 Task: Add Sprouts Organic Chopped Dill Weed to the cart.
Action: Mouse moved to (32, 340)
Screenshot: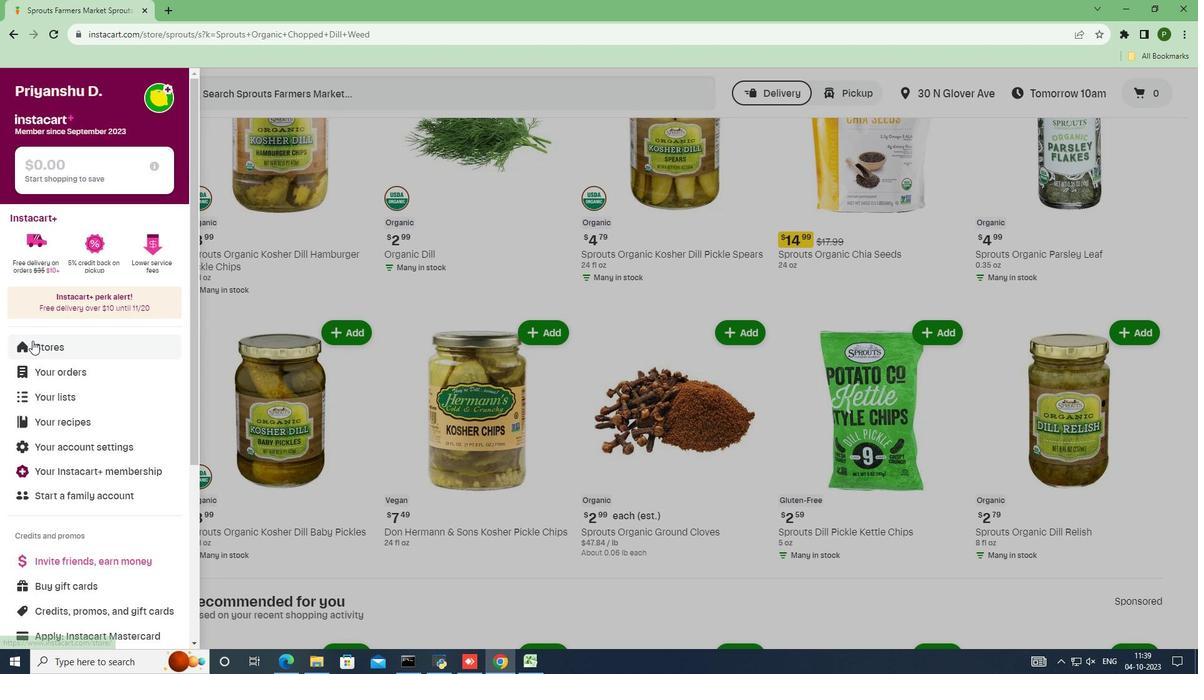 
Action: Mouse pressed left at (32, 340)
Screenshot: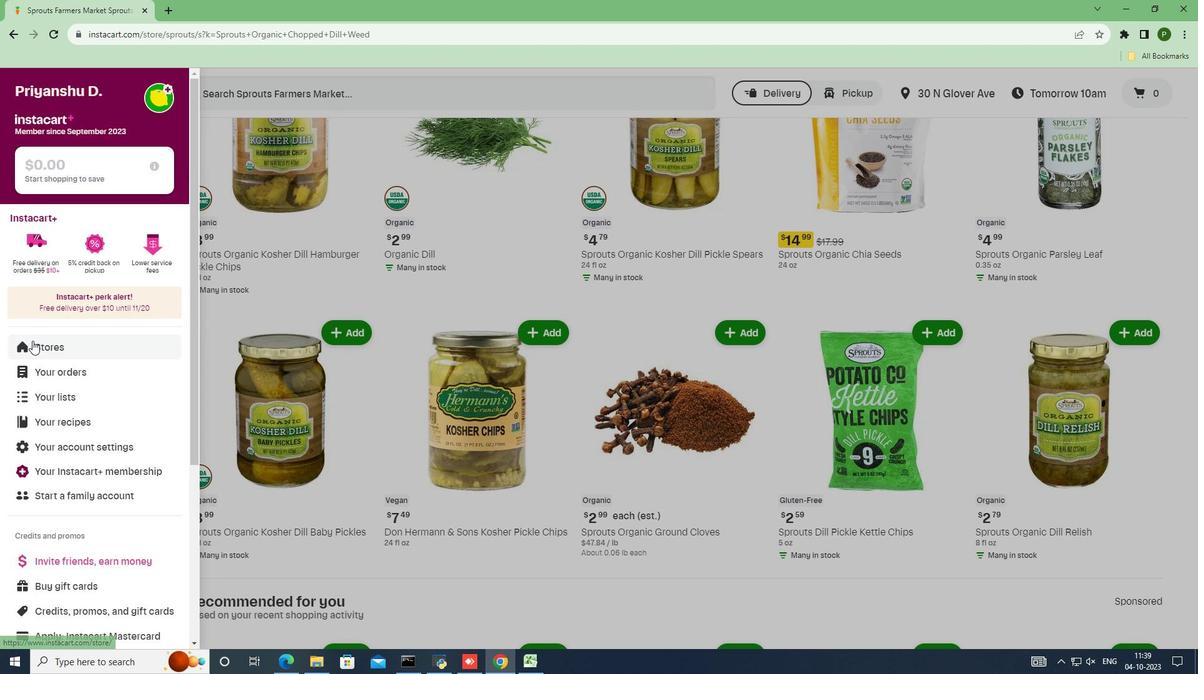 
Action: Mouse moved to (280, 138)
Screenshot: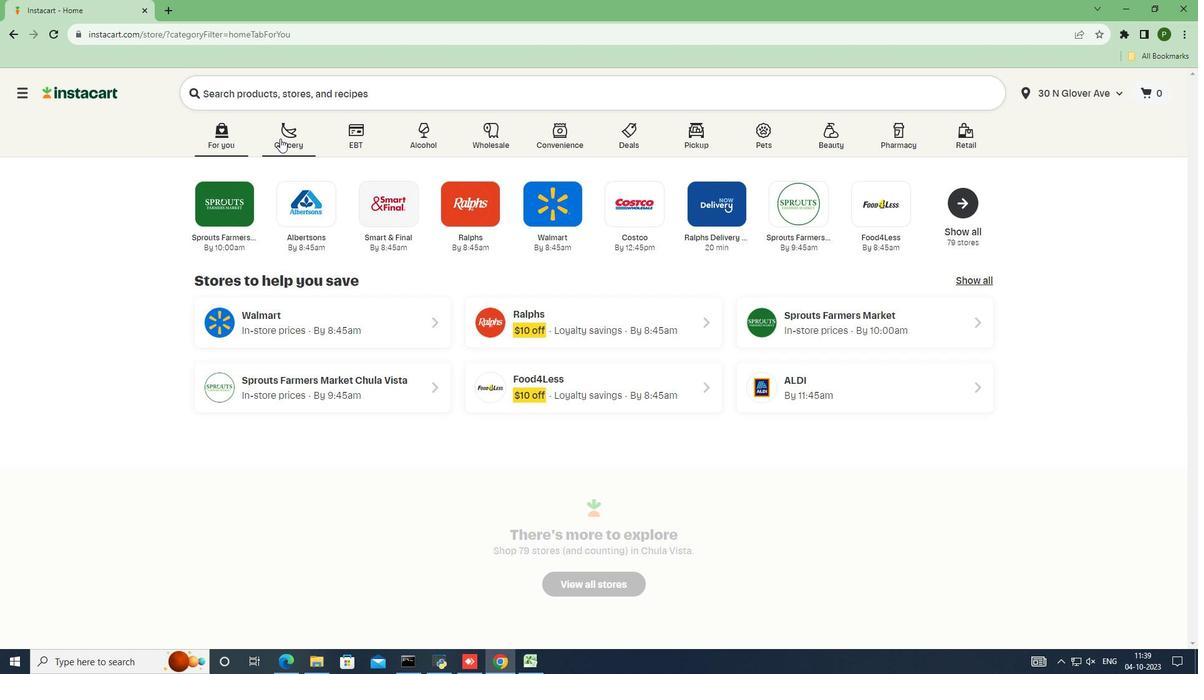 
Action: Mouse pressed left at (280, 138)
Screenshot: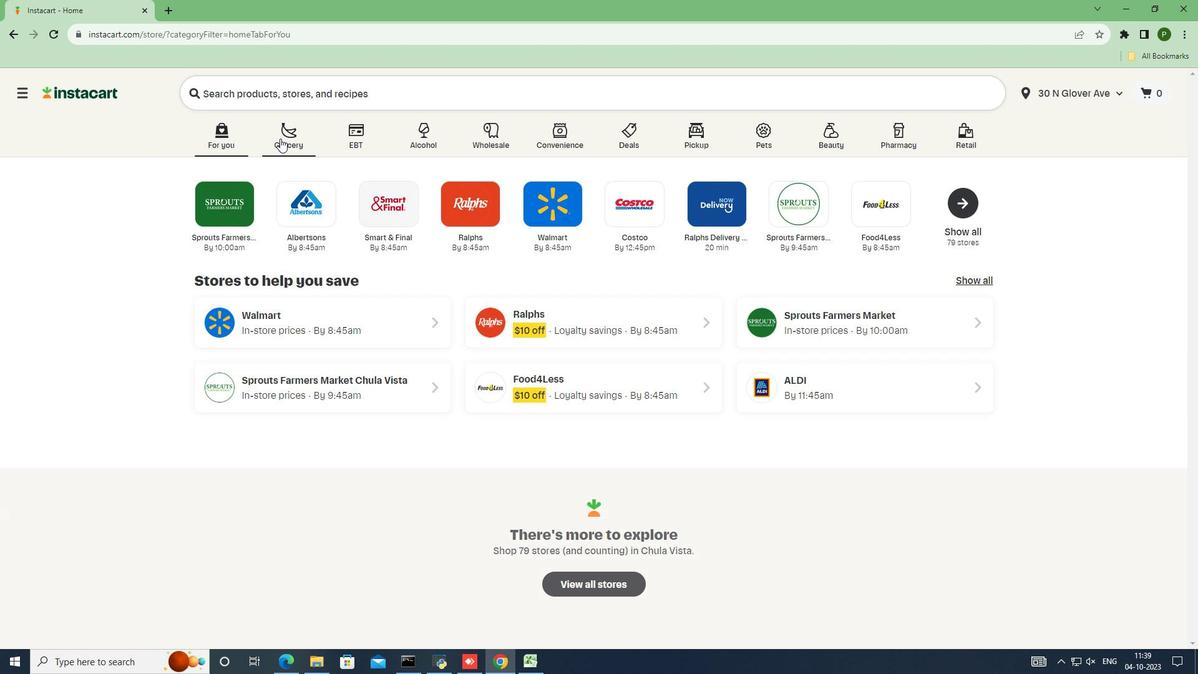 
Action: Mouse moved to (764, 295)
Screenshot: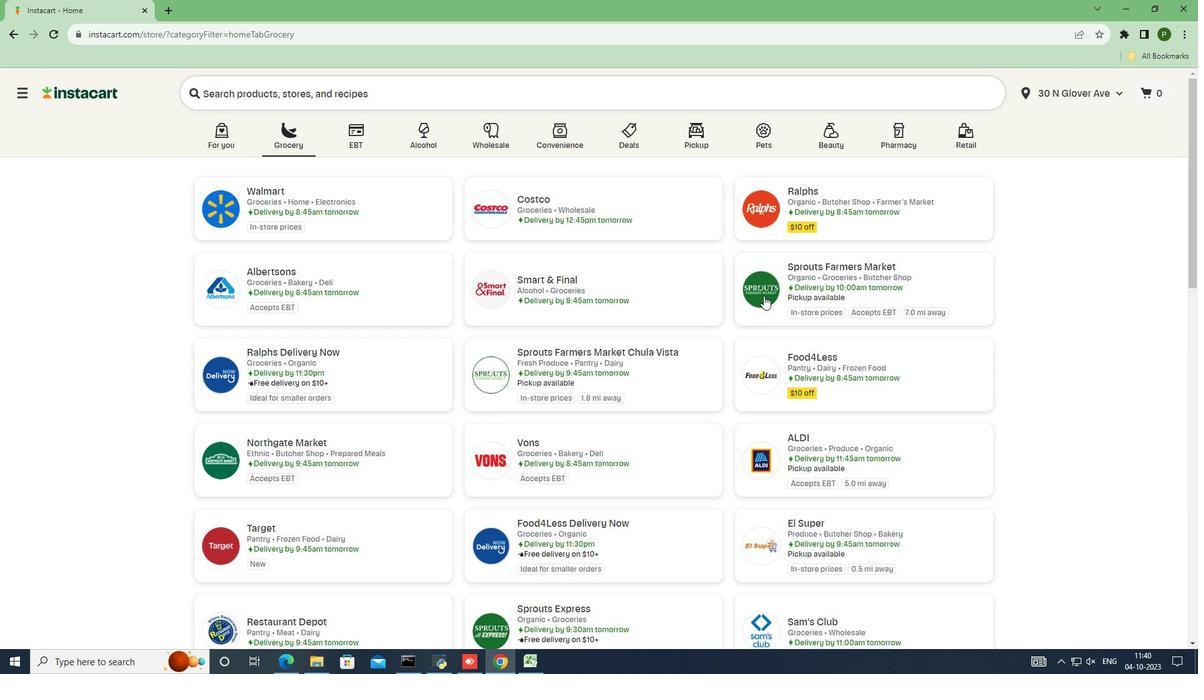 
Action: Mouse pressed left at (764, 295)
Screenshot: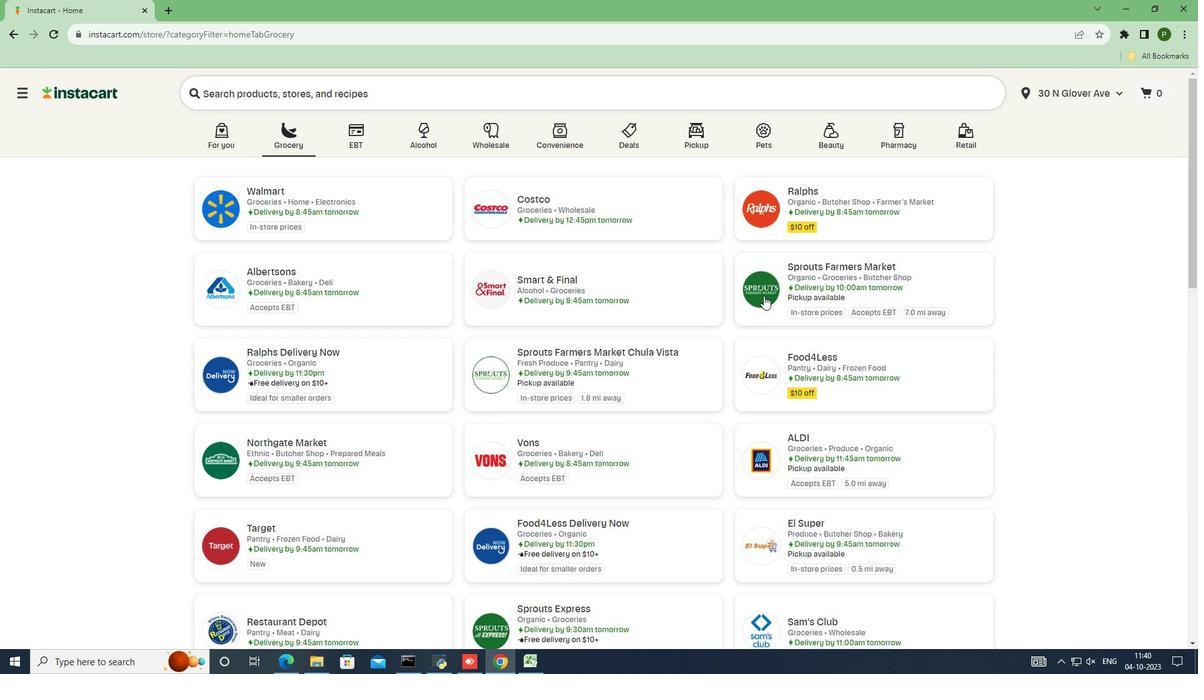 
Action: Mouse moved to (81, 350)
Screenshot: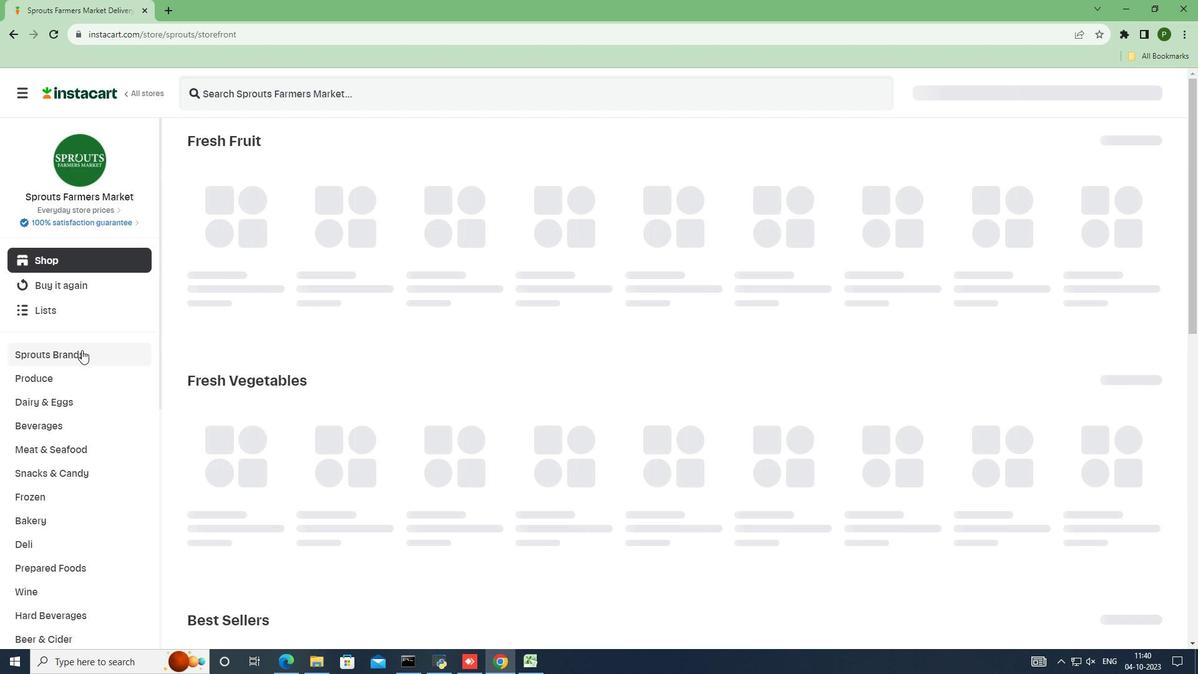 
Action: Mouse pressed left at (81, 350)
Screenshot: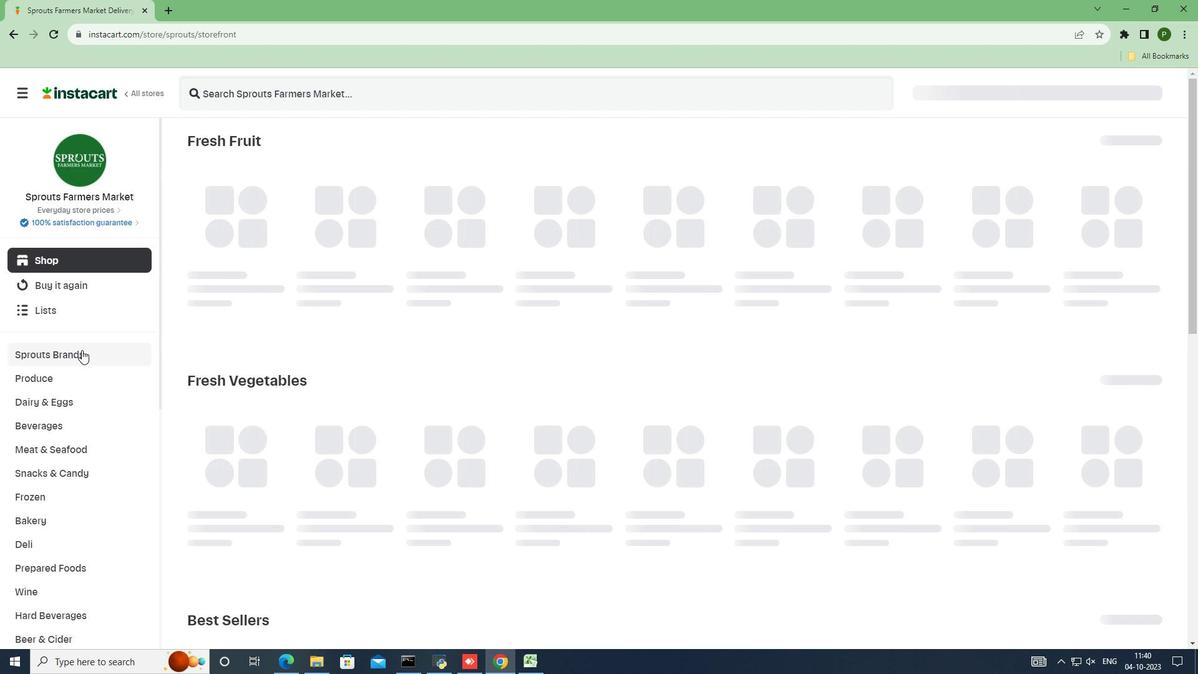
Action: Mouse moved to (54, 451)
Screenshot: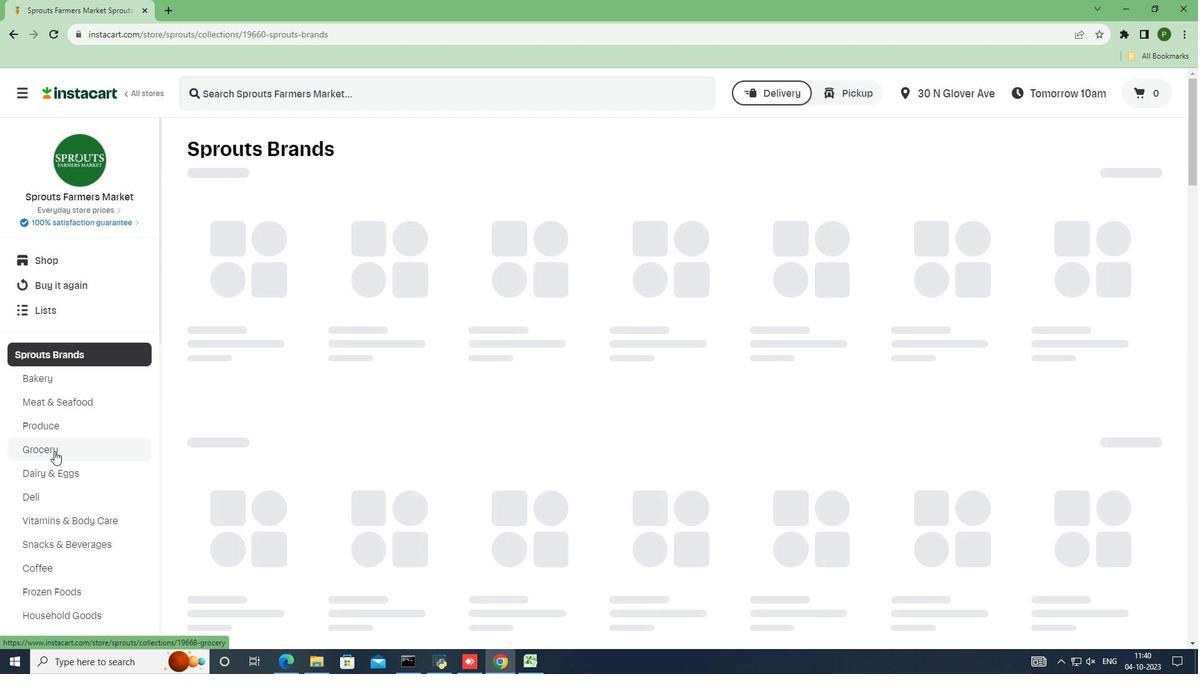 
Action: Mouse pressed left at (54, 451)
Screenshot: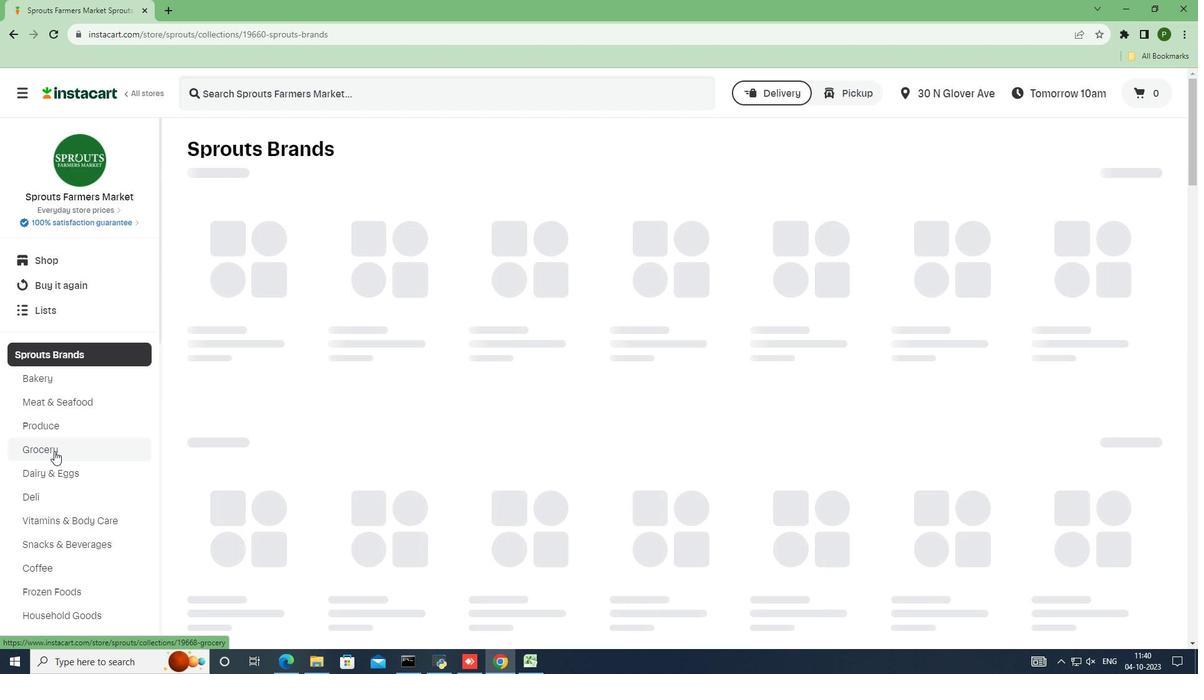 
Action: Mouse moved to (409, 280)
Screenshot: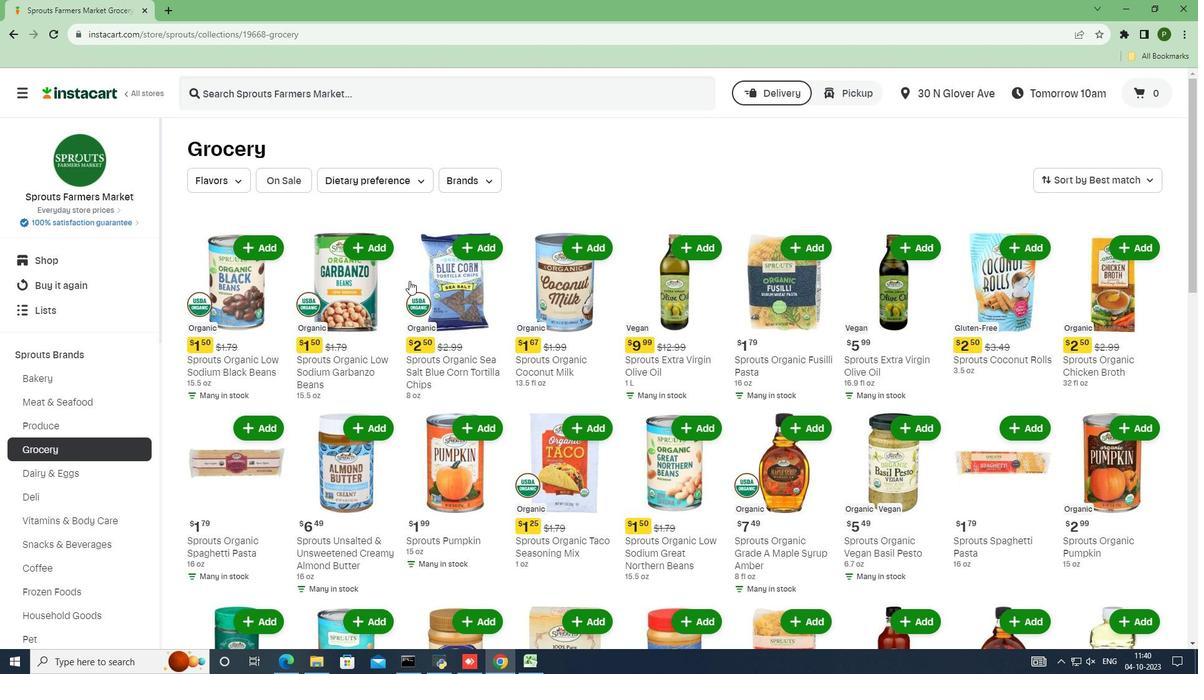 
Action: Mouse scrolled (409, 280) with delta (0, 0)
Screenshot: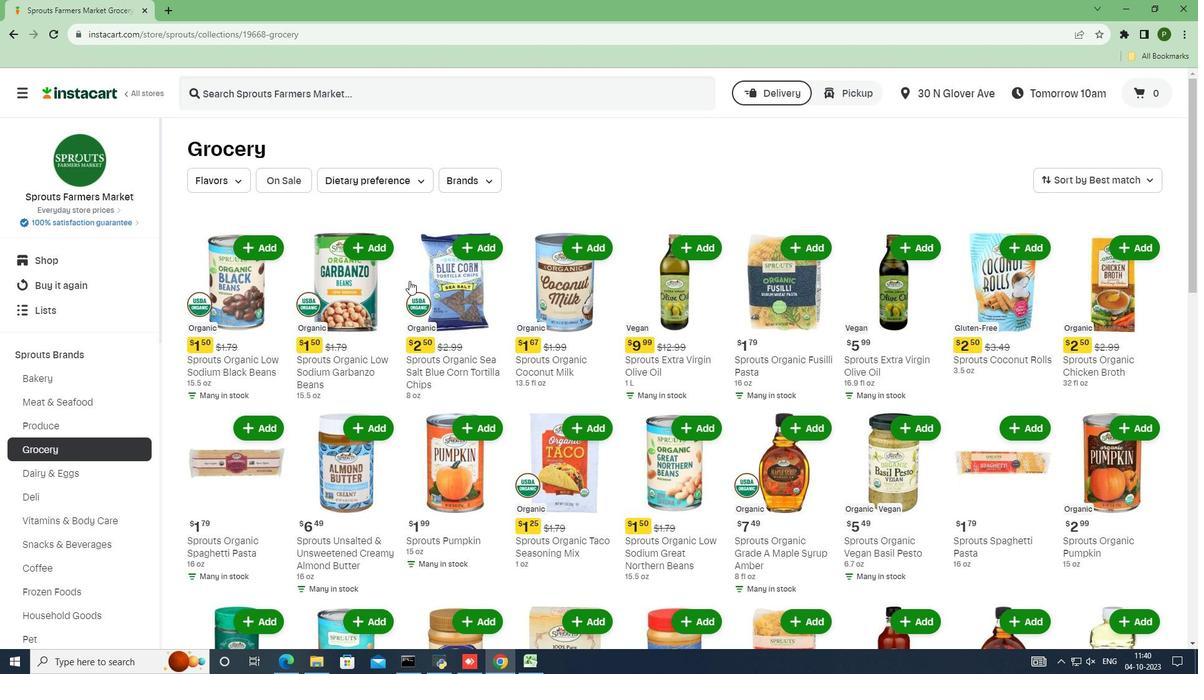 
Action: Mouse moved to (409, 281)
Screenshot: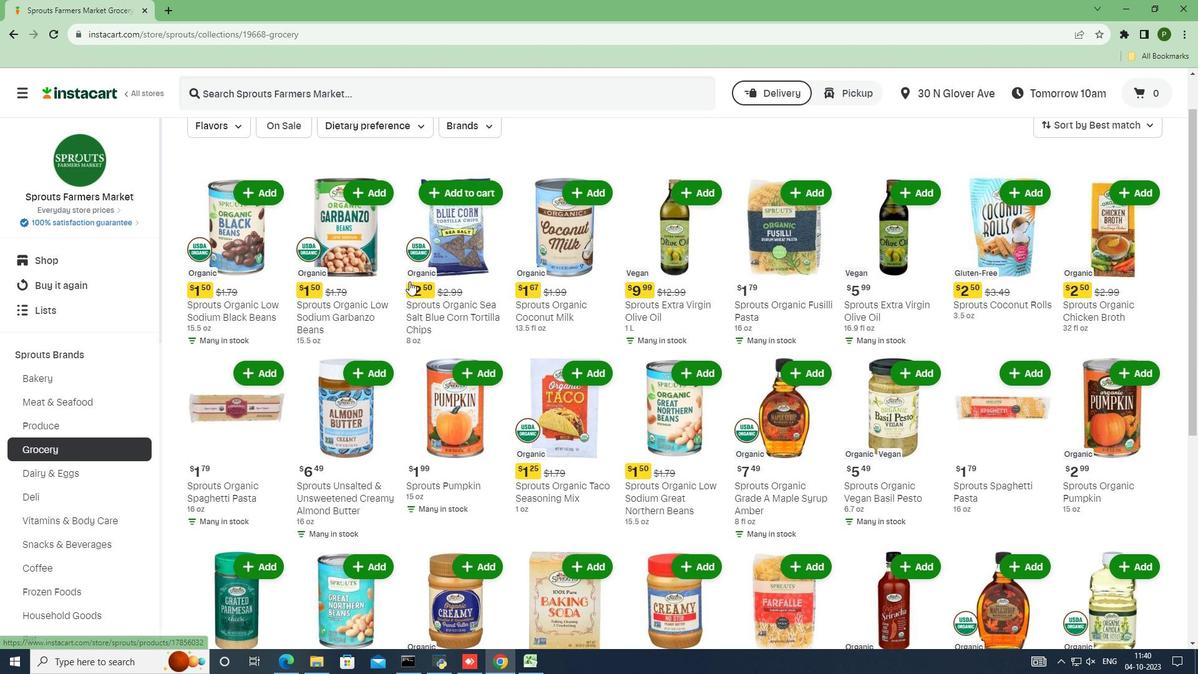 
Action: Mouse scrolled (409, 280) with delta (0, 0)
Screenshot: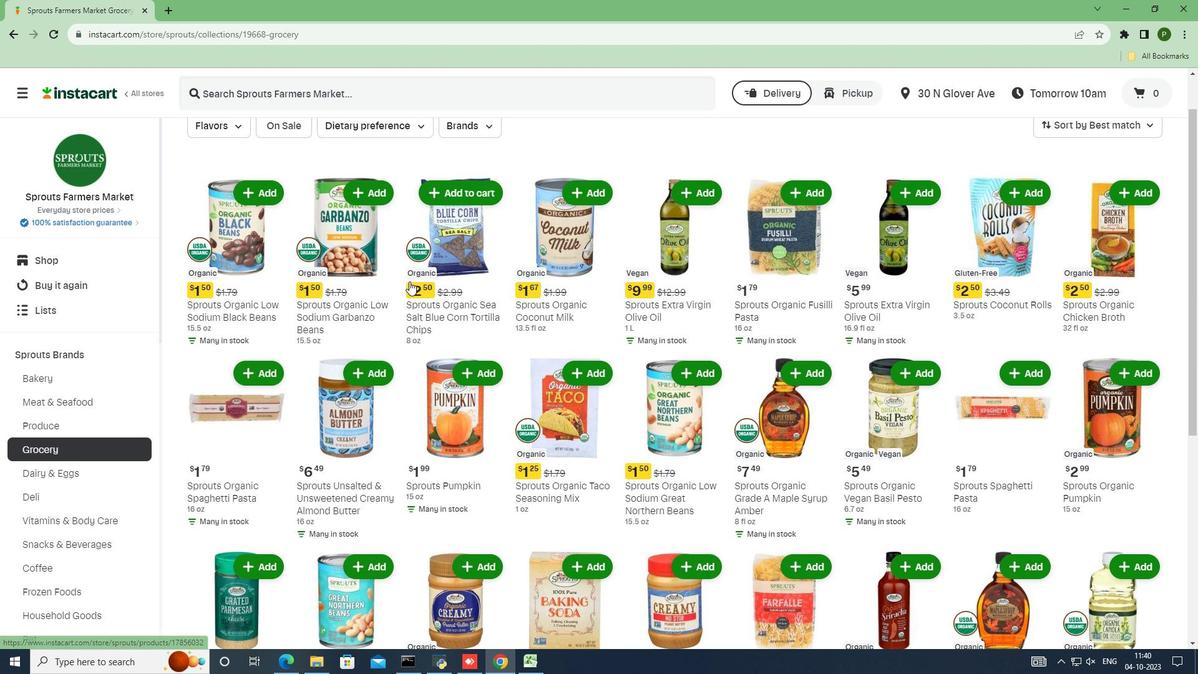 
Action: Mouse moved to (408, 281)
Screenshot: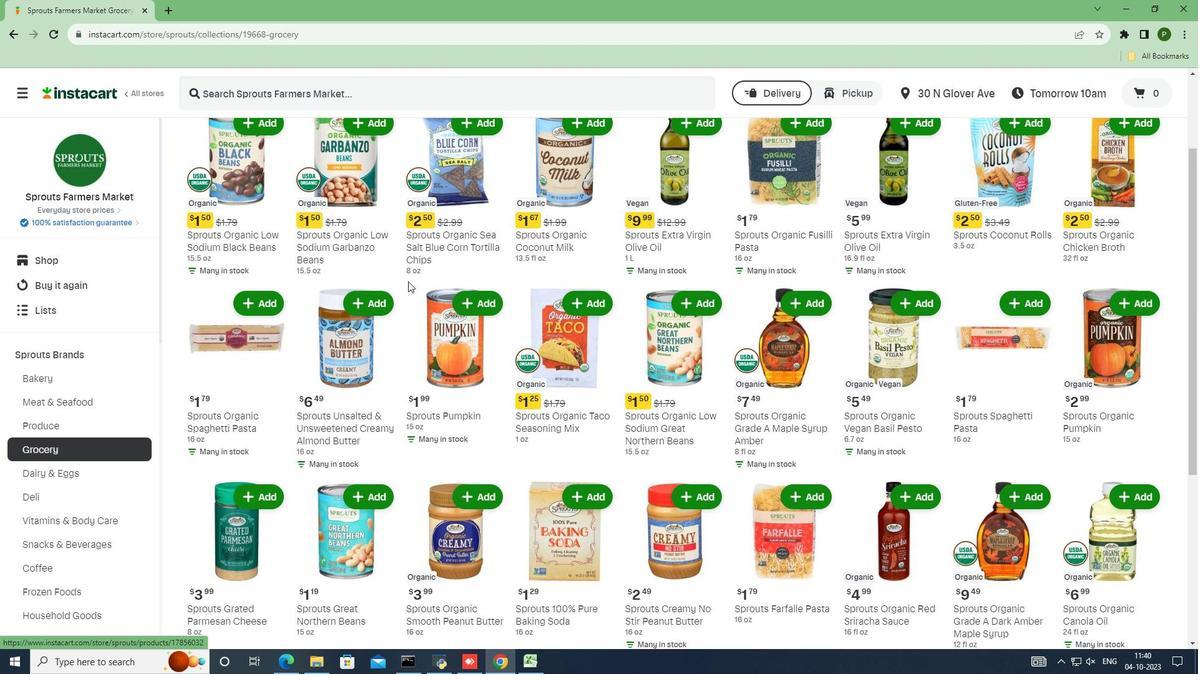
Action: Mouse scrolled (408, 280) with delta (0, 0)
Screenshot: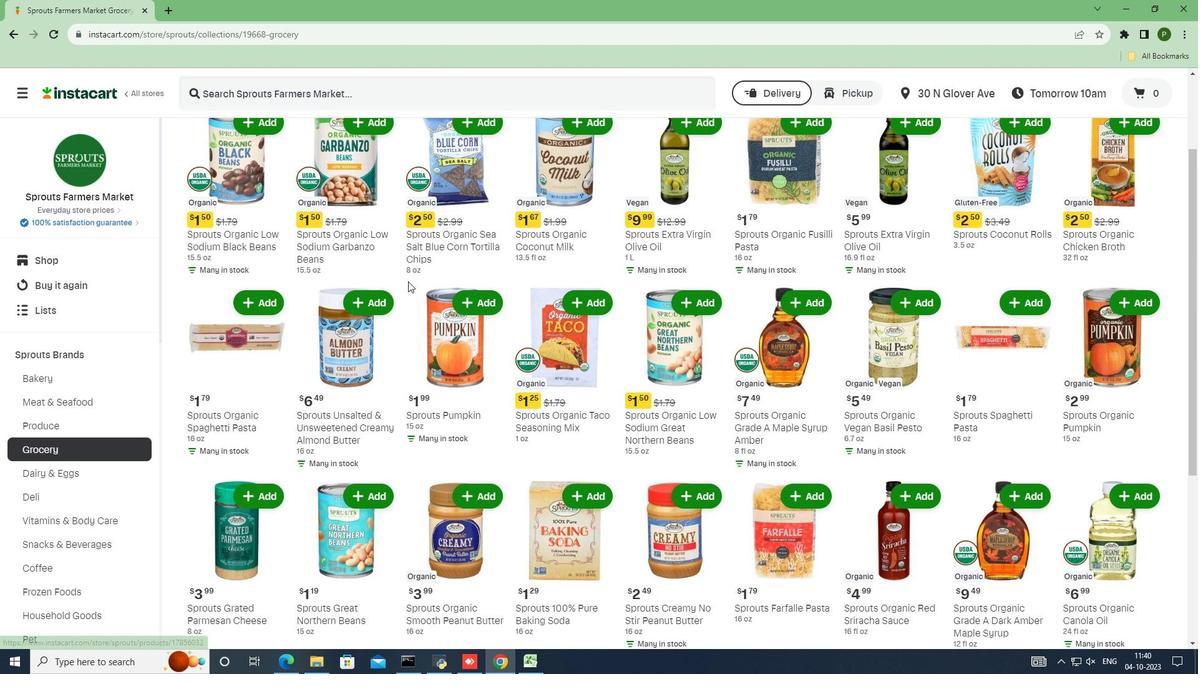 
Action: Mouse scrolled (408, 280) with delta (0, 0)
Screenshot: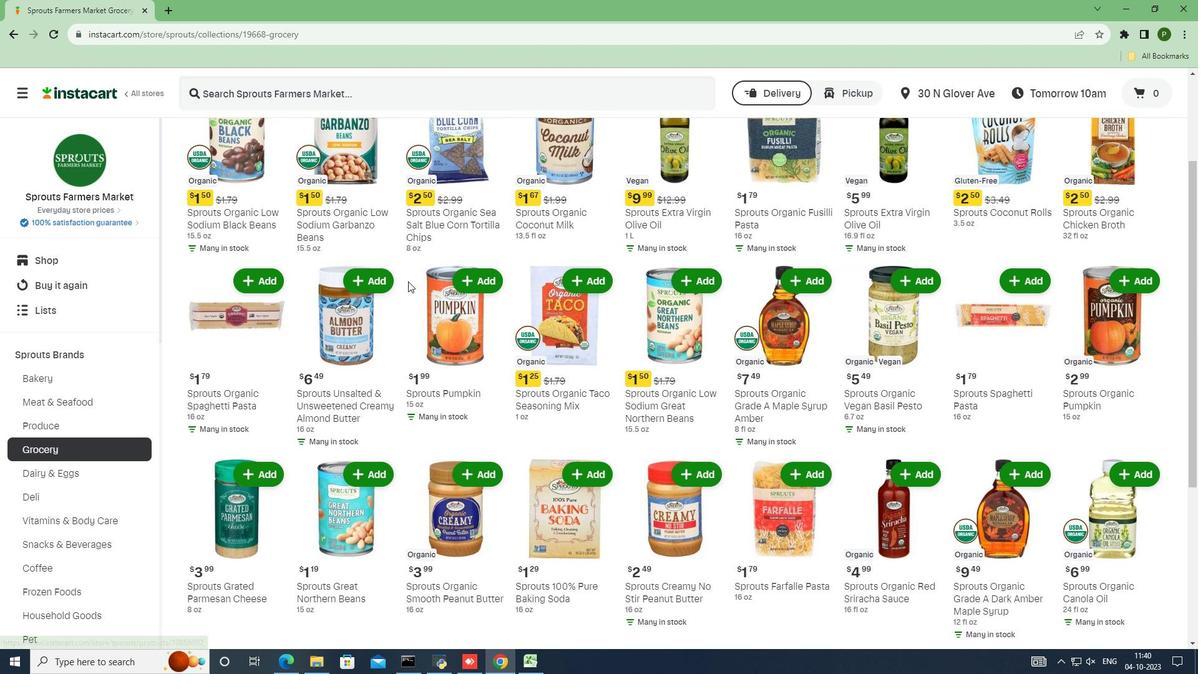 
Action: Mouse scrolled (408, 280) with delta (0, 0)
Screenshot: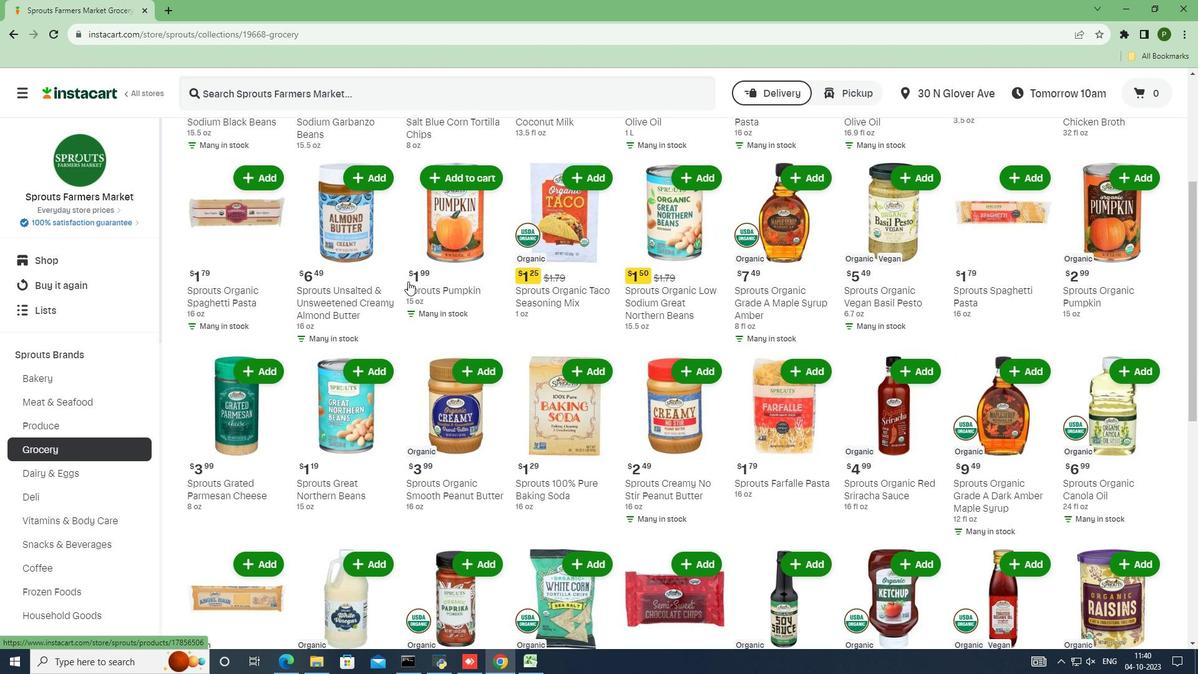 
Action: Mouse moved to (413, 279)
Screenshot: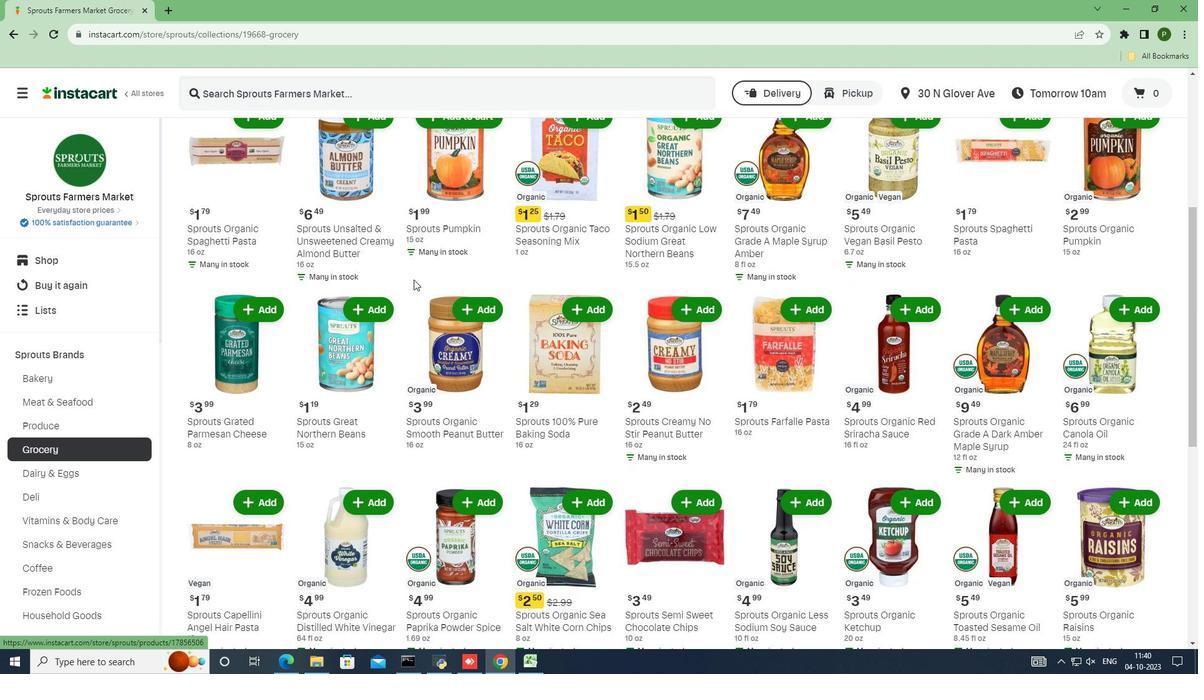 
Action: Mouse scrolled (413, 279) with delta (0, 0)
Screenshot: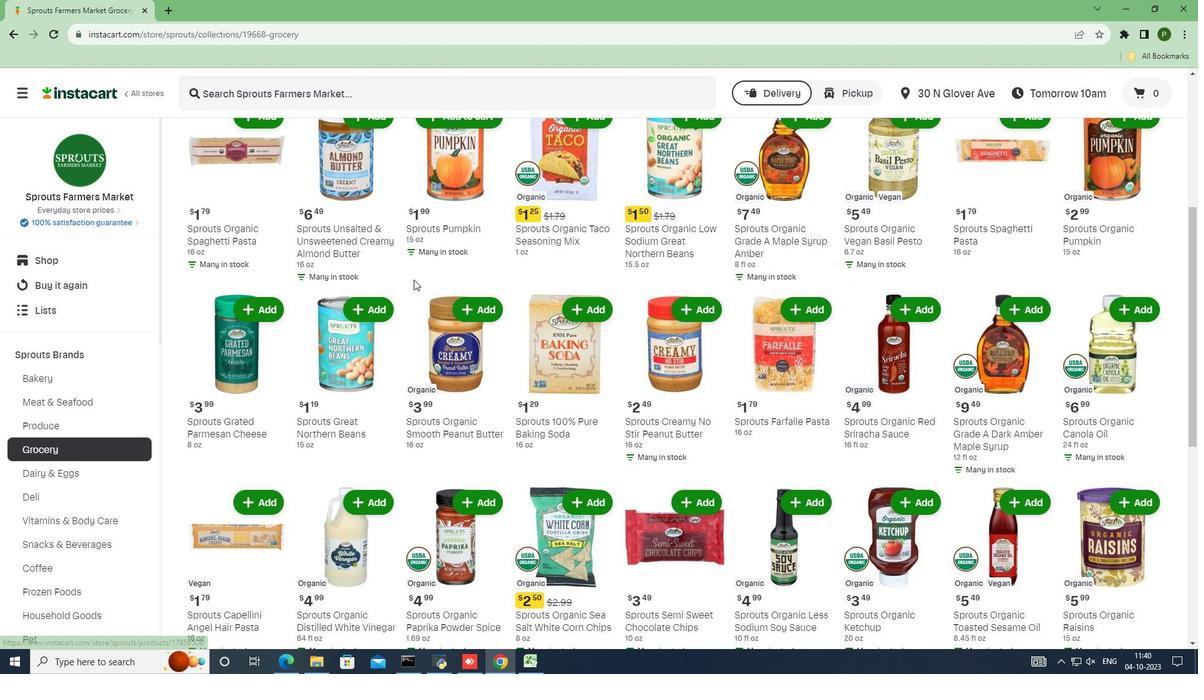 
Action: Mouse scrolled (413, 279) with delta (0, 0)
Screenshot: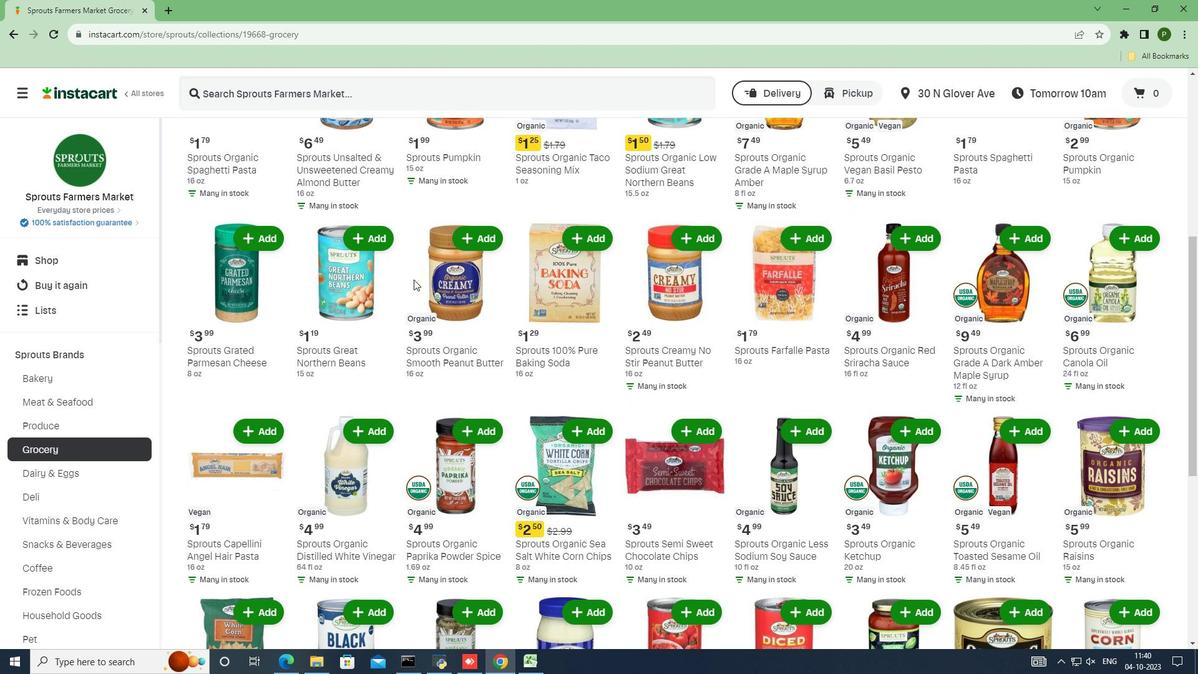 
Action: Mouse scrolled (413, 279) with delta (0, 0)
Screenshot: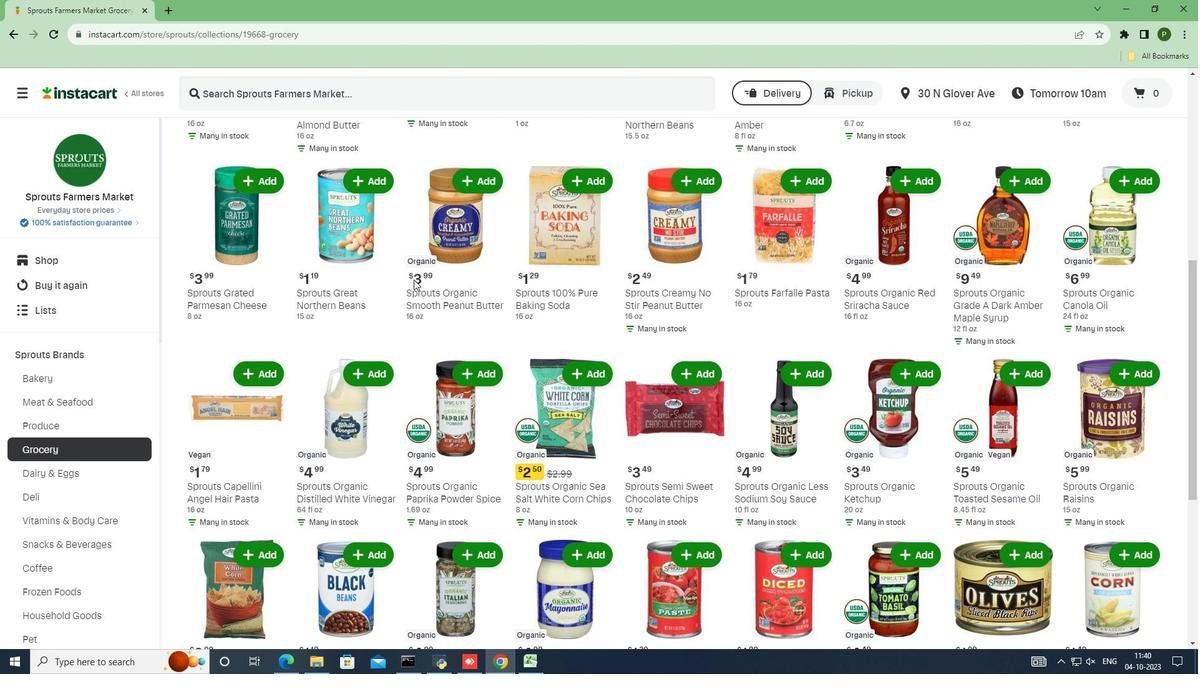 
Action: Mouse scrolled (413, 279) with delta (0, 0)
Screenshot: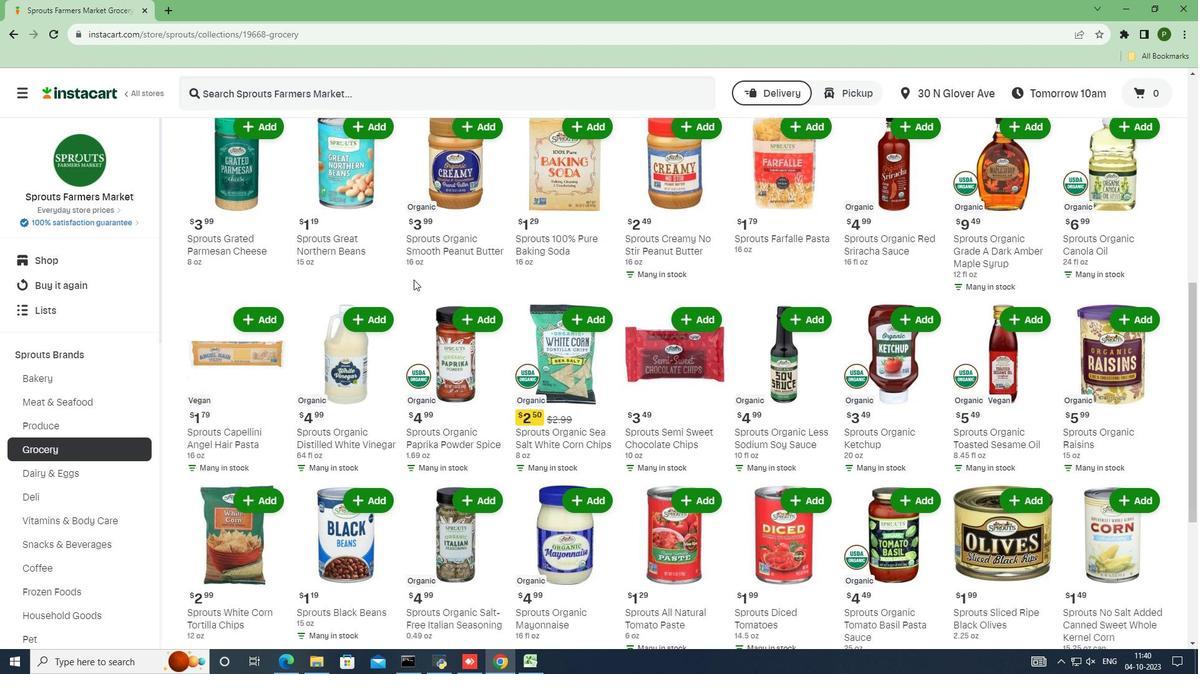 
Action: Mouse scrolled (413, 279) with delta (0, 0)
Screenshot: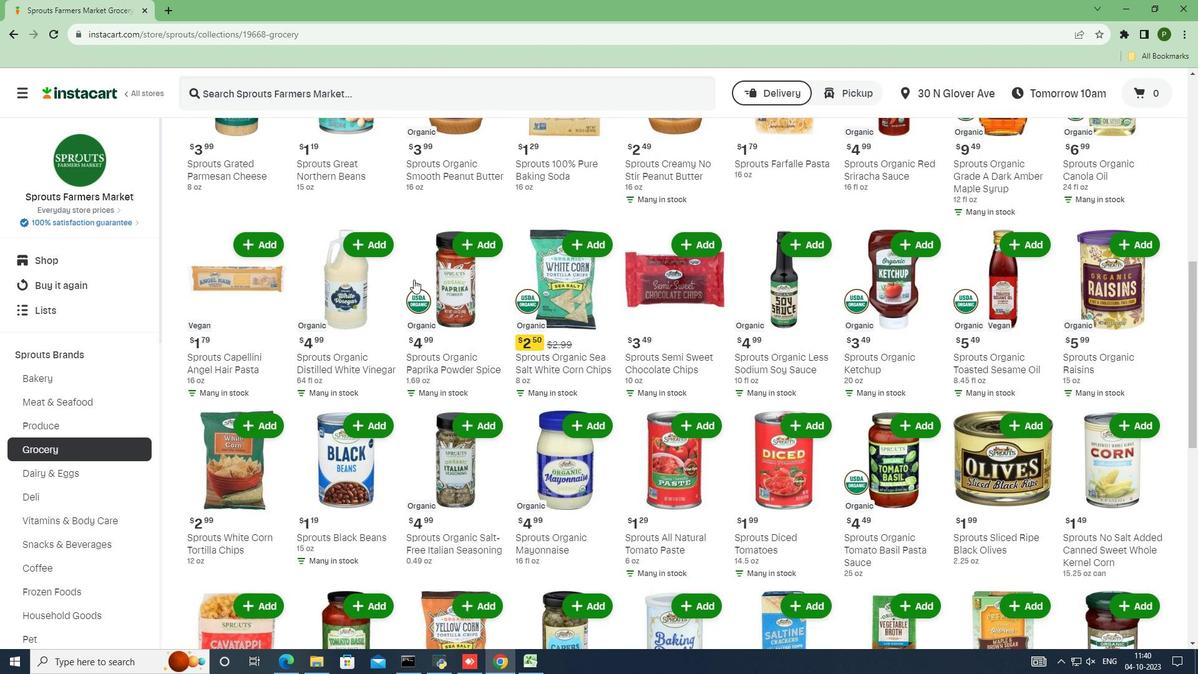 
Action: Mouse scrolled (413, 279) with delta (0, 0)
Screenshot: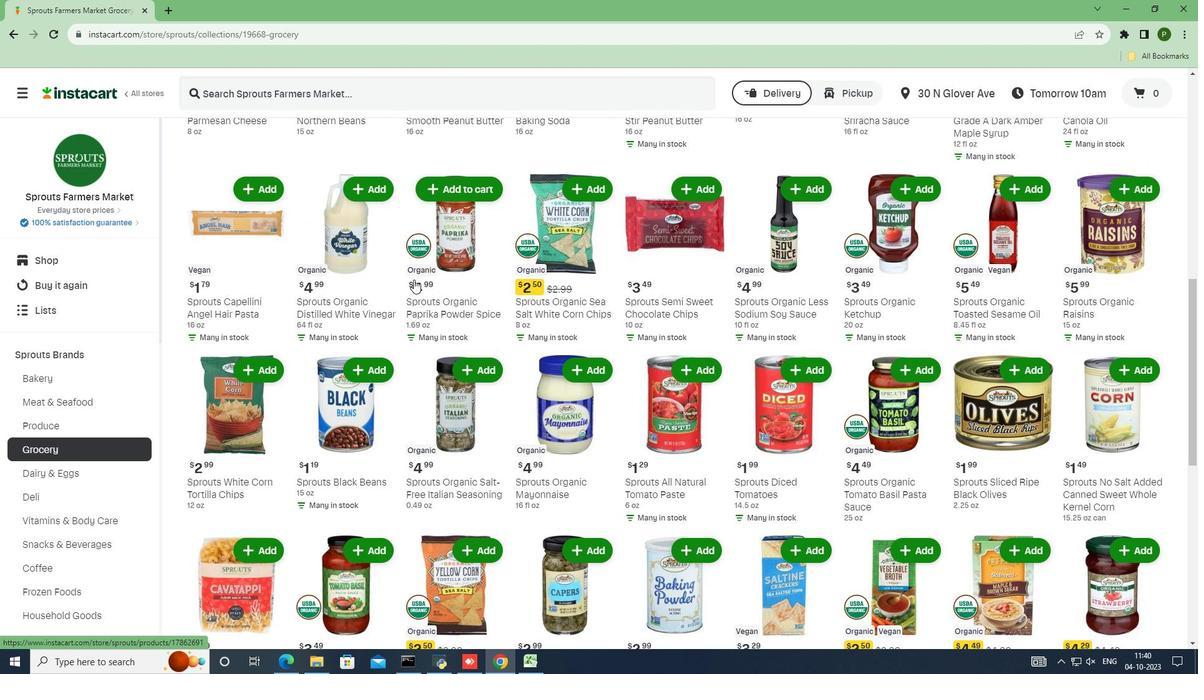 
Action: Mouse scrolled (413, 279) with delta (0, 0)
Screenshot: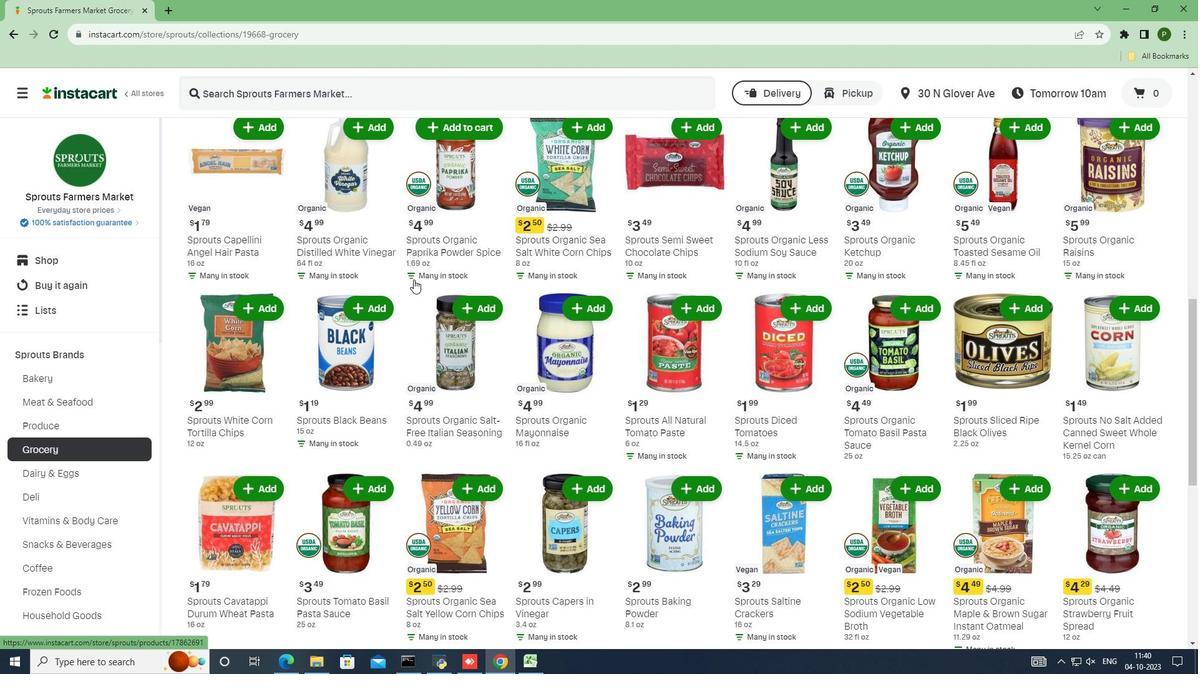 
Action: Mouse scrolled (413, 279) with delta (0, 0)
Screenshot: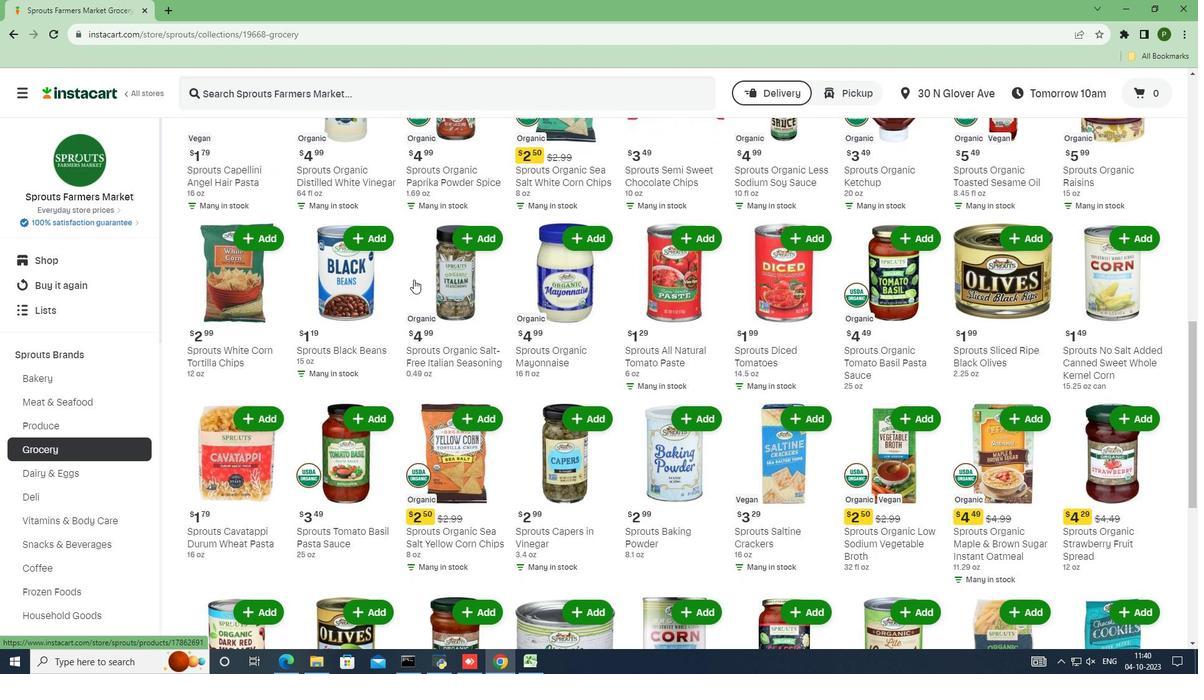 
Action: Mouse scrolled (413, 279) with delta (0, 0)
Screenshot: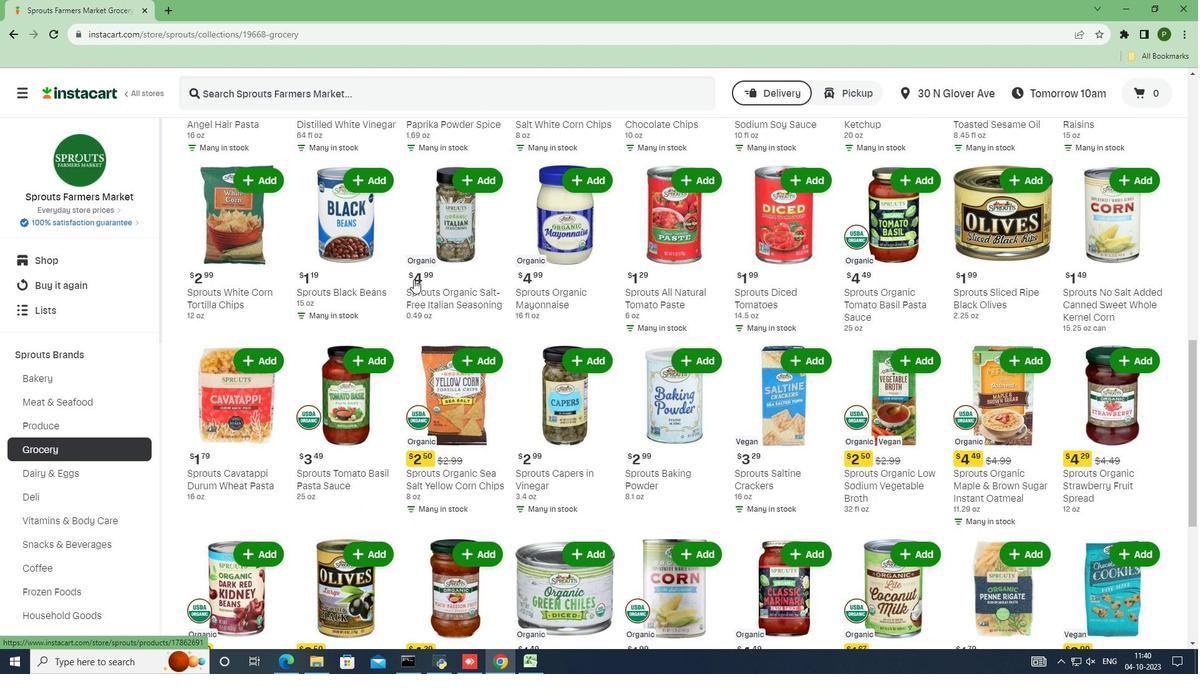 
Action: Mouse scrolled (413, 279) with delta (0, 0)
Screenshot: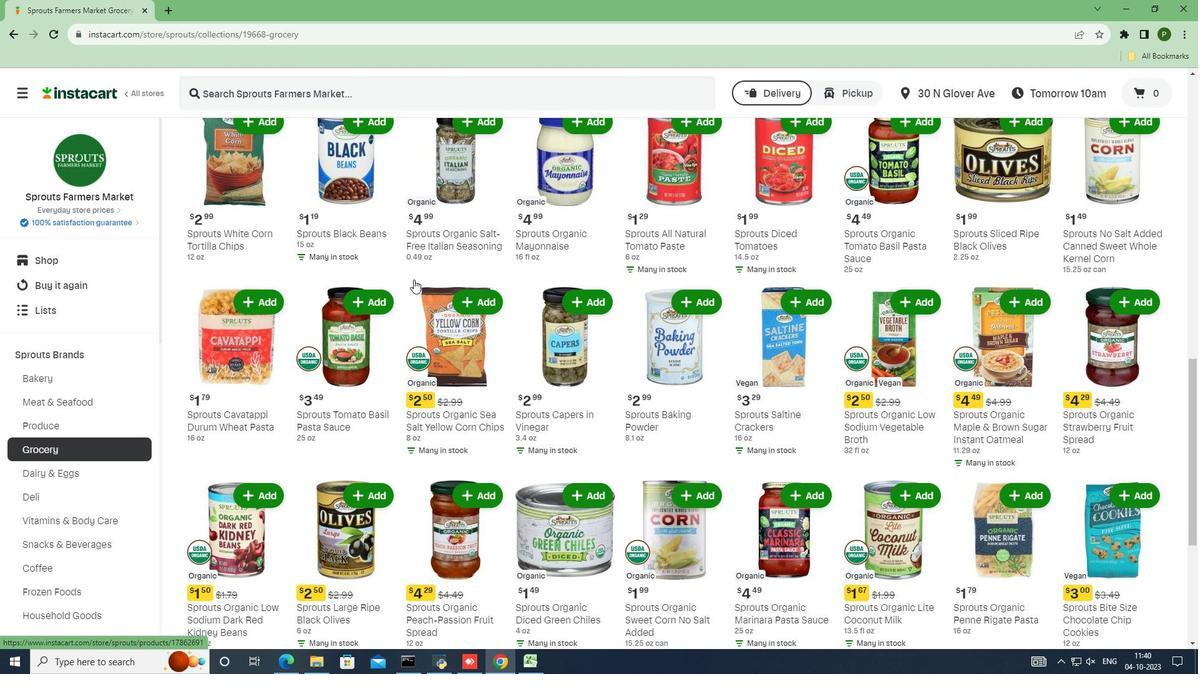 
Action: Mouse scrolled (413, 279) with delta (0, 0)
Screenshot: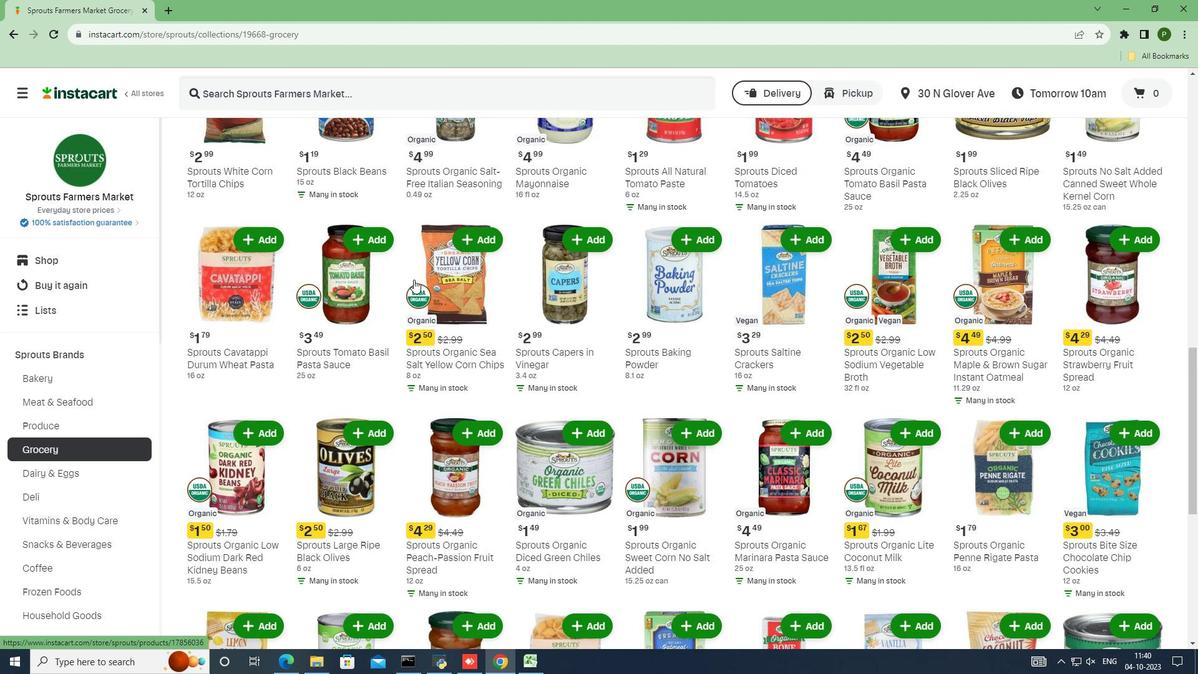 
Action: Mouse scrolled (413, 279) with delta (0, 0)
Screenshot: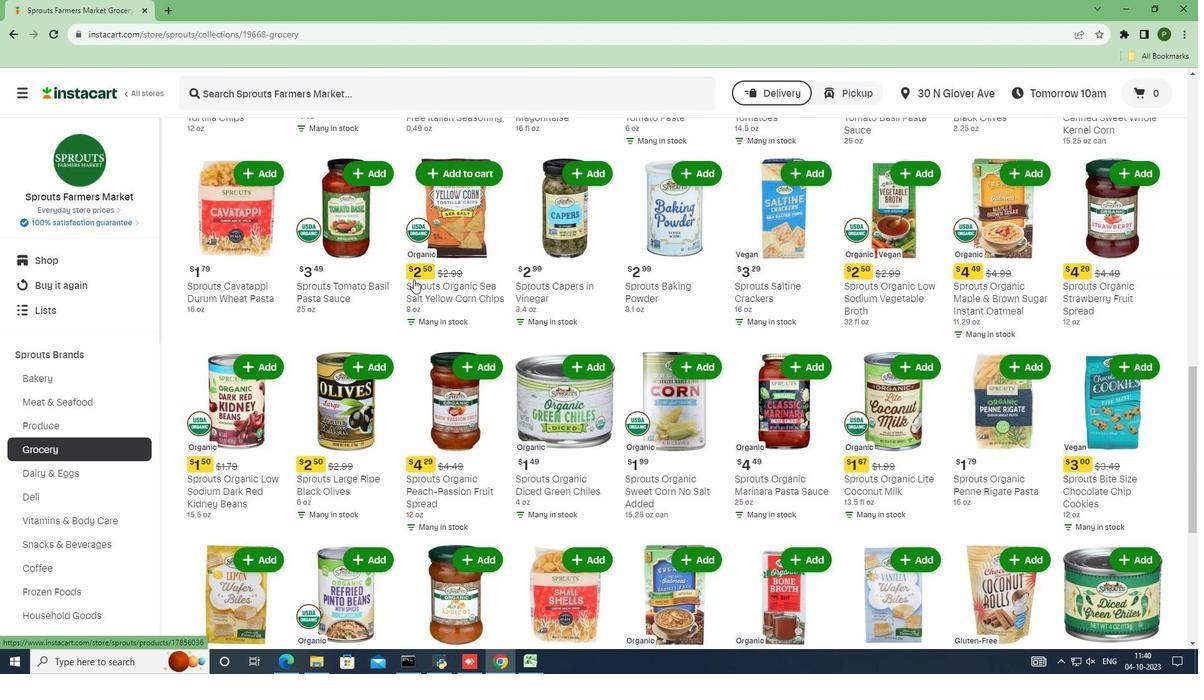 
Action: Mouse scrolled (413, 279) with delta (0, 0)
Screenshot: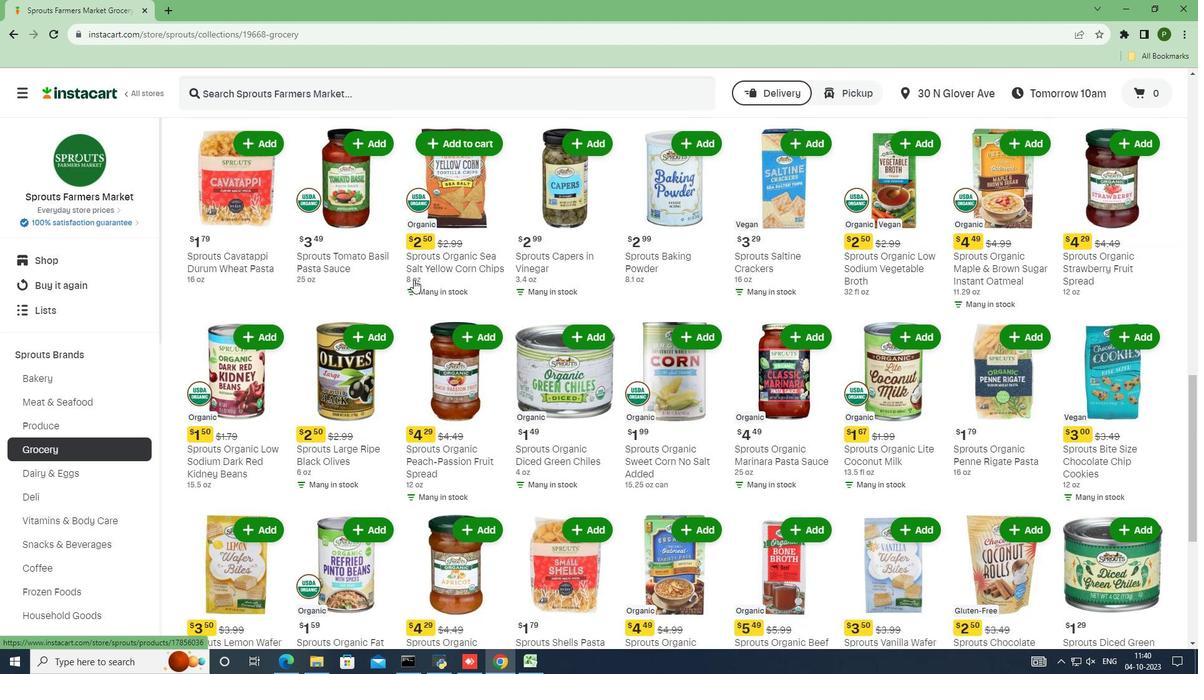 
Action: Mouse scrolled (413, 279) with delta (0, 0)
Screenshot: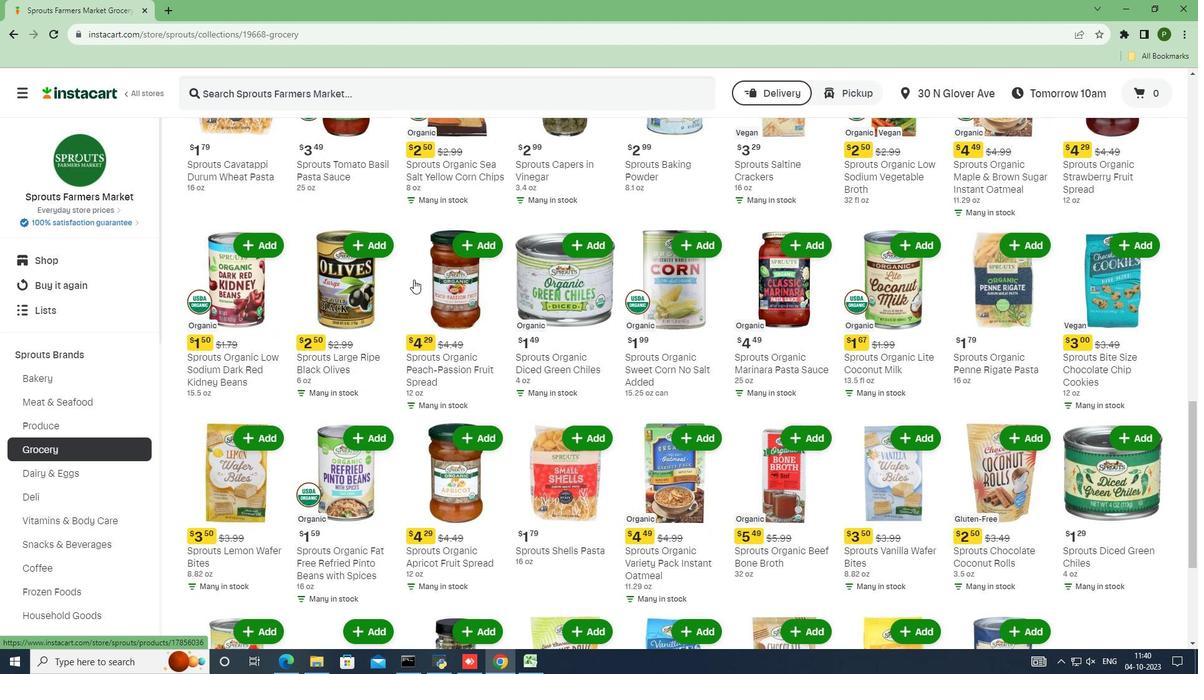
Action: Mouse scrolled (413, 279) with delta (0, 0)
Screenshot: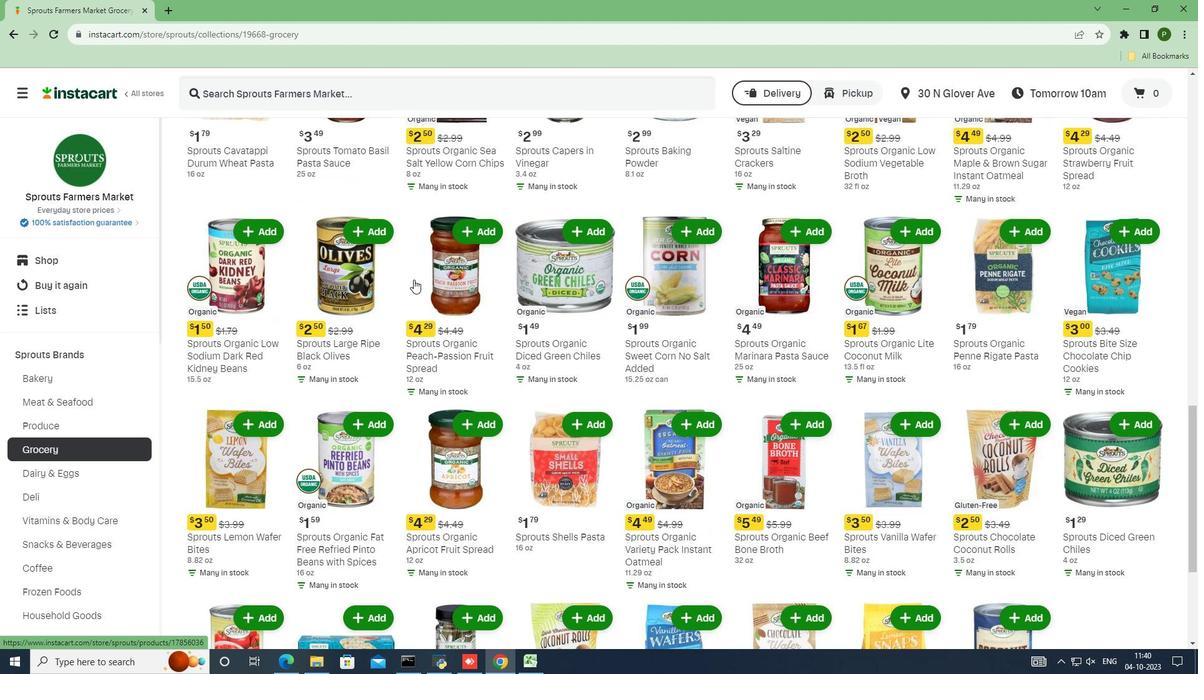 
Action: Mouse scrolled (413, 279) with delta (0, 0)
Screenshot: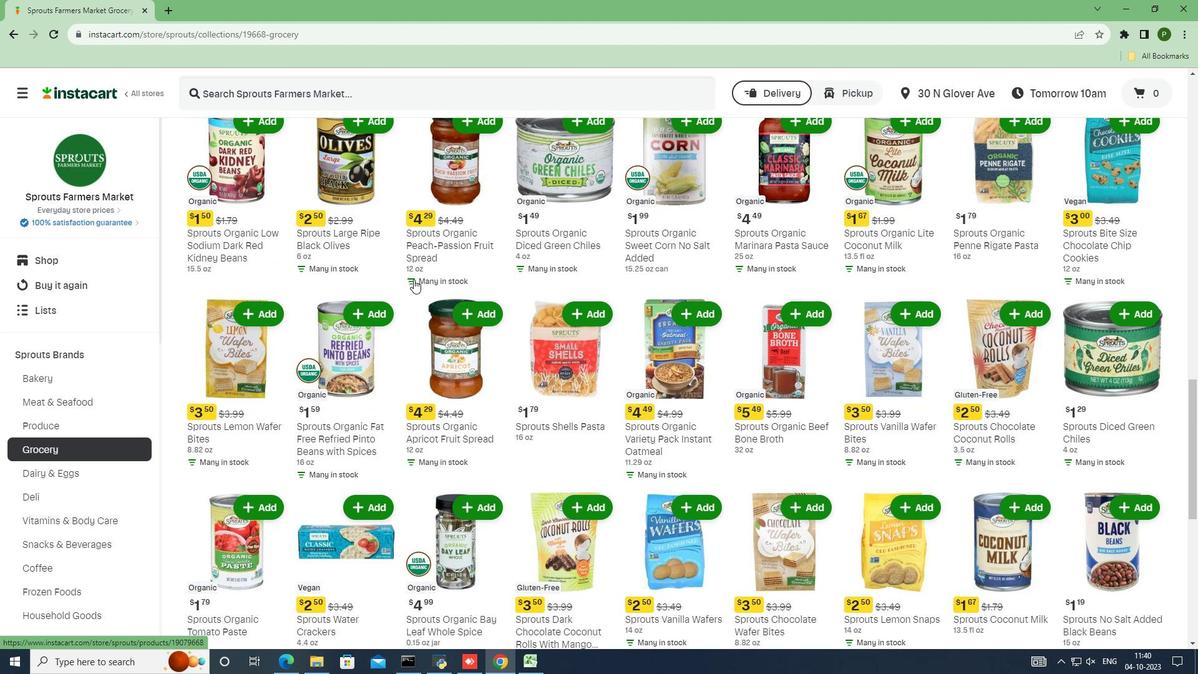 
Action: Mouse scrolled (413, 279) with delta (0, 0)
Screenshot: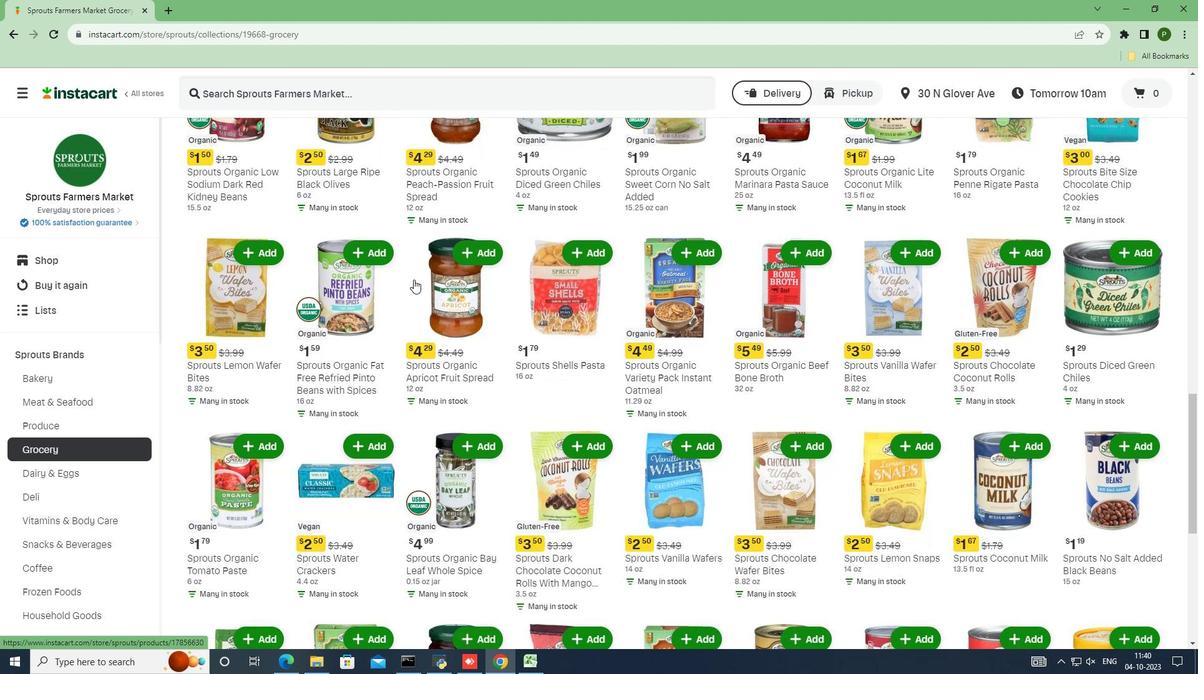 
Action: Mouse scrolled (413, 279) with delta (0, 0)
Screenshot: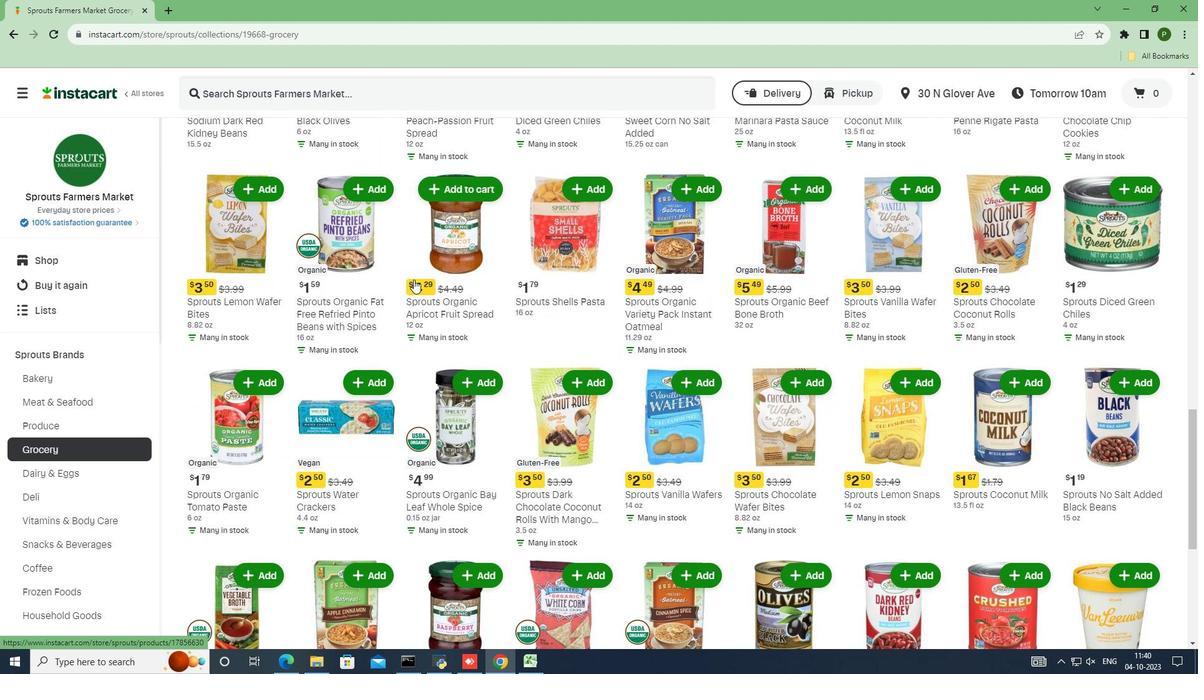 
Action: Mouse scrolled (413, 279) with delta (0, 0)
Screenshot: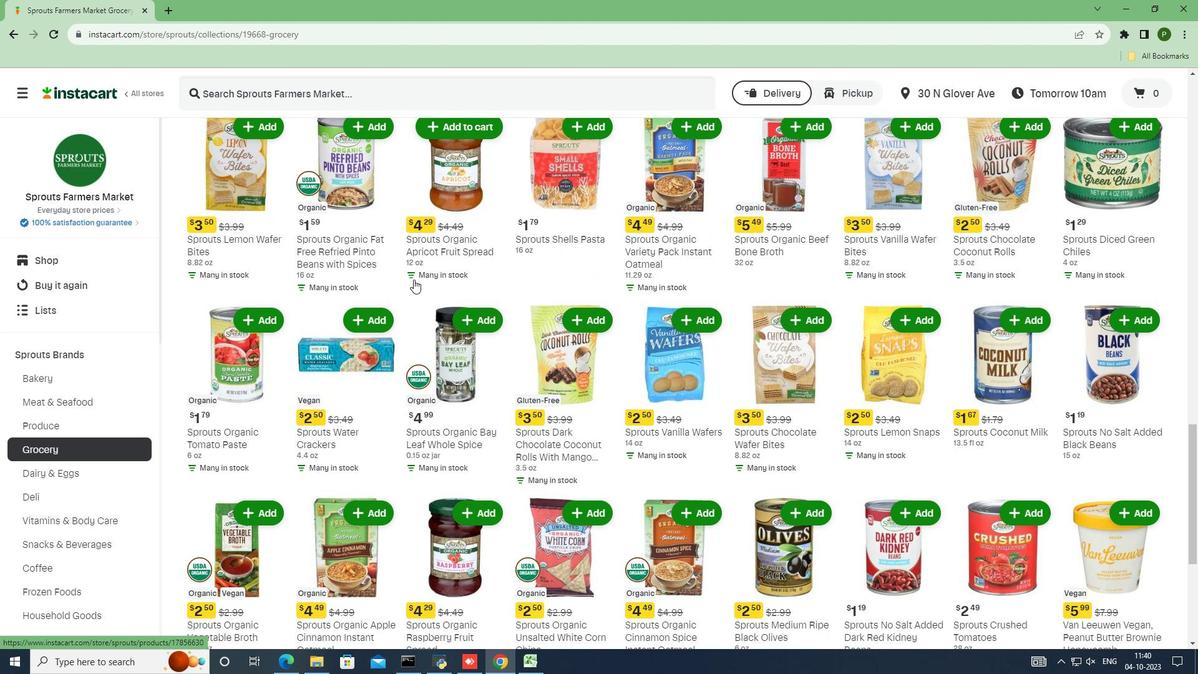 
Action: Mouse scrolled (413, 279) with delta (0, 0)
Screenshot: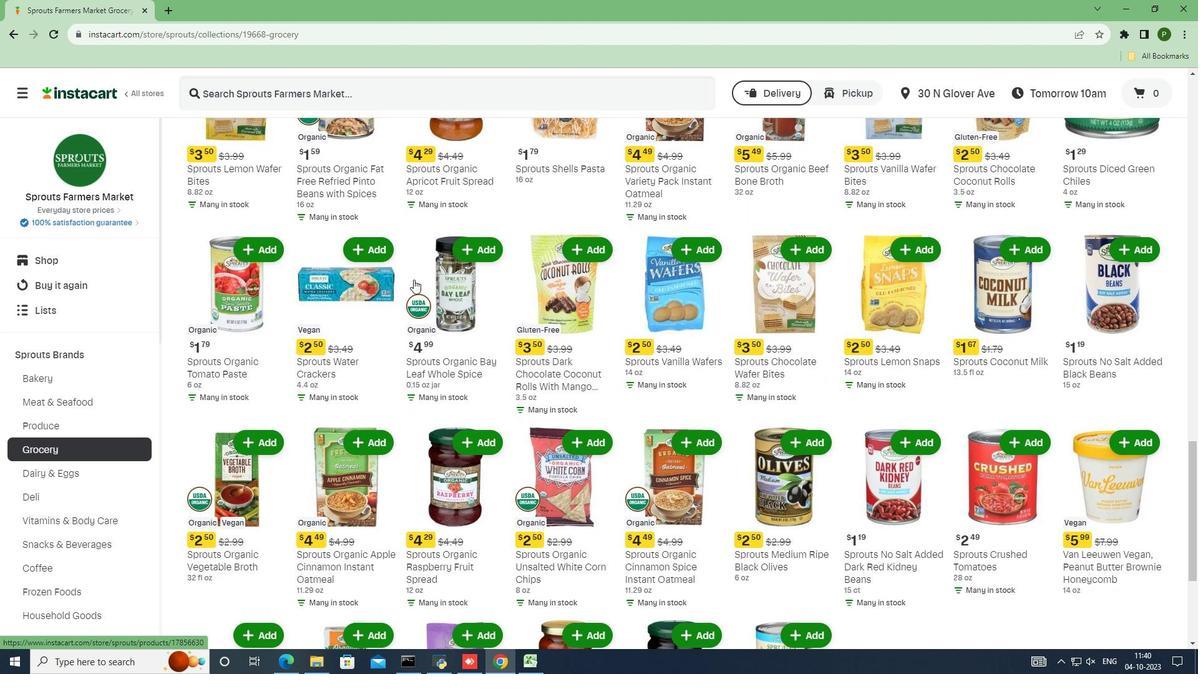 
Action: Mouse scrolled (413, 279) with delta (0, 0)
Screenshot: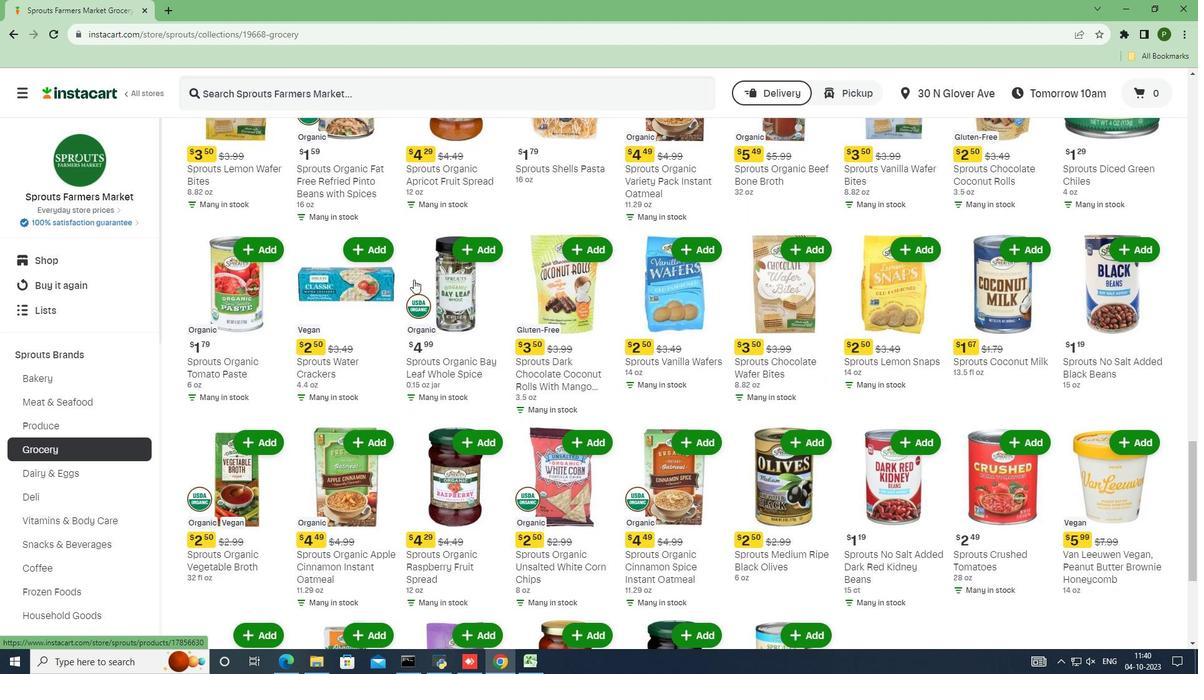 
Action: Mouse scrolled (413, 279) with delta (0, 0)
Screenshot: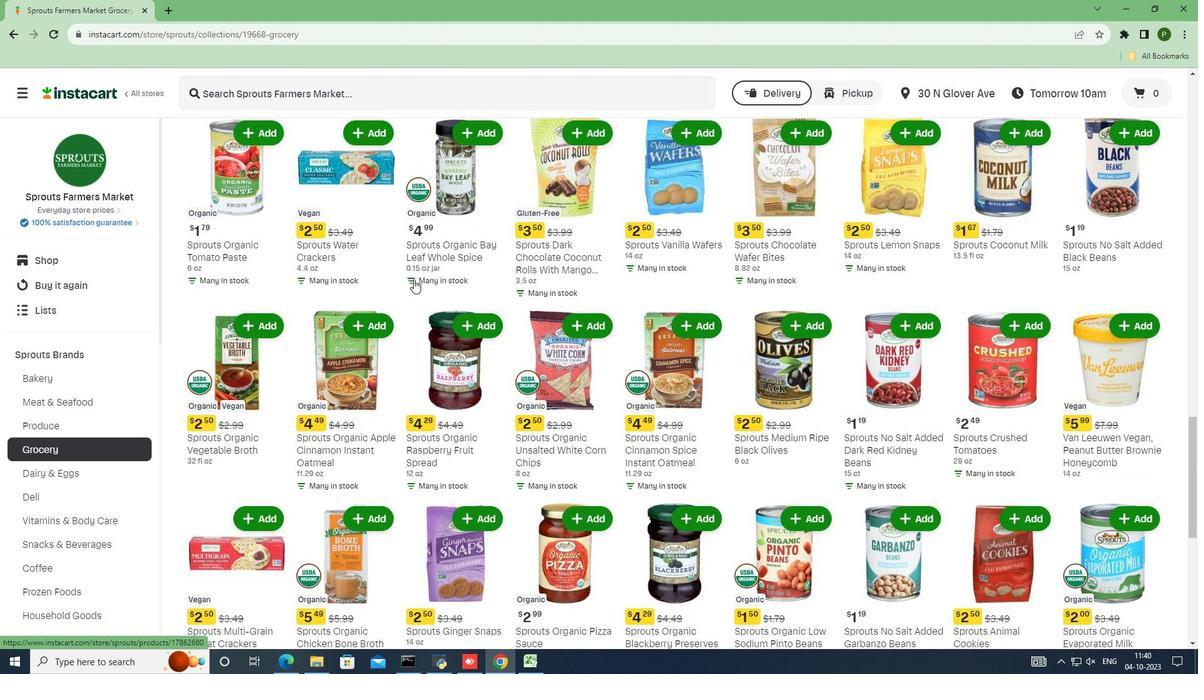 
Action: Mouse scrolled (413, 279) with delta (0, 0)
Screenshot: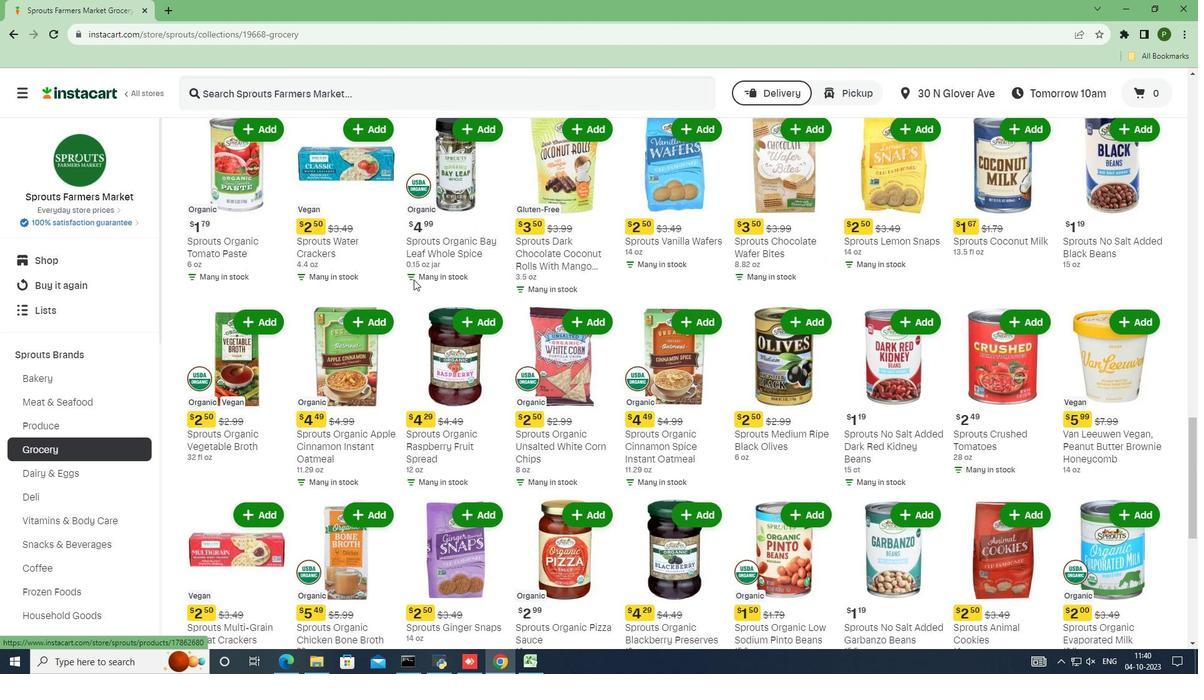 
Action: Mouse scrolled (413, 279) with delta (0, 0)
Screenshot: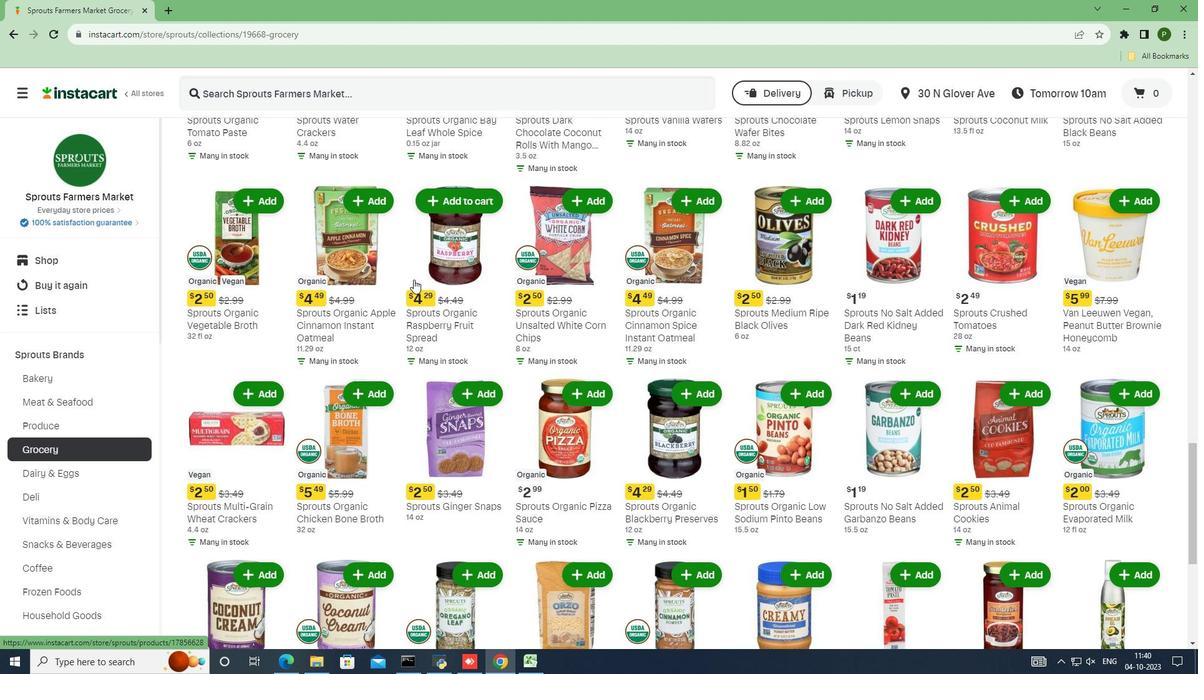 
Action: Mouse scrolled (413, 279) with delta (0, 0)
Screenshot: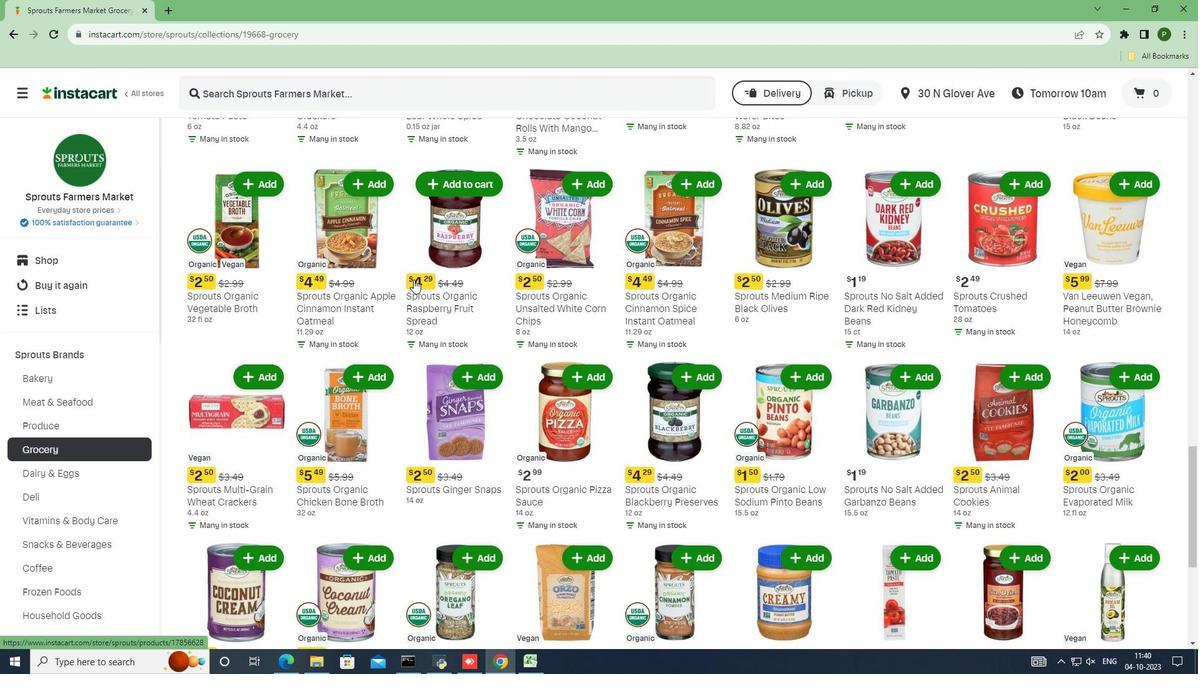 
Action: Mouse scrolled (413, 279) with delta (0, 0)
Screenshot: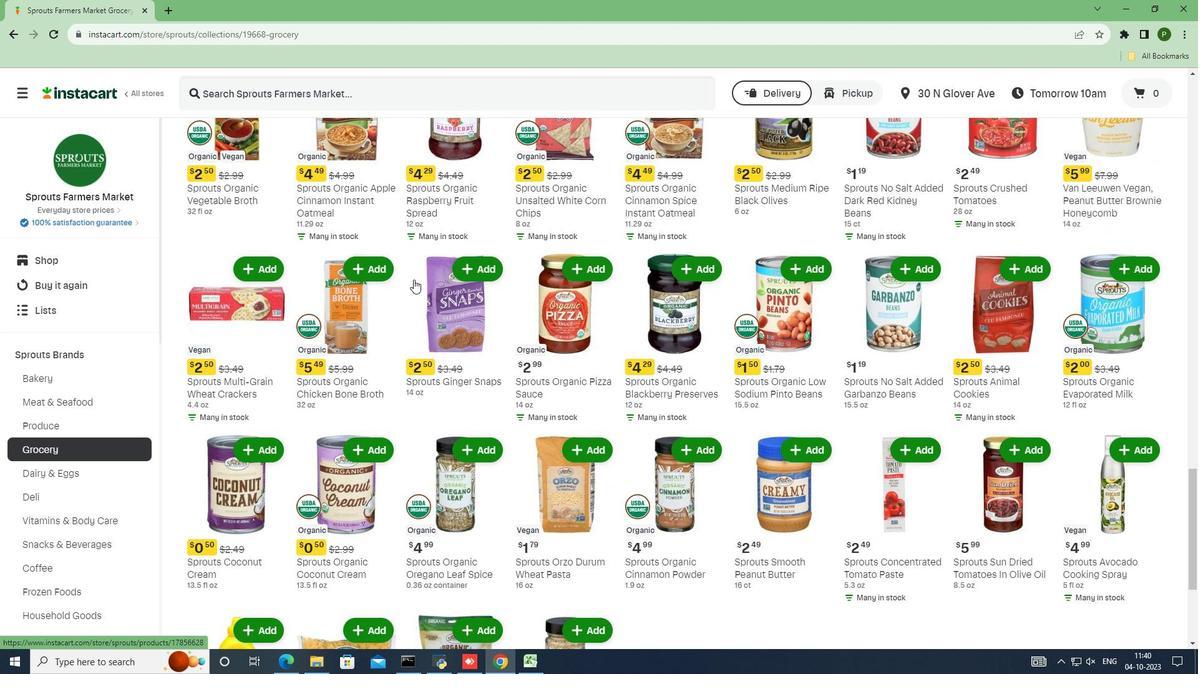 
Action: Mouse scrolled (413, 279) with delta (0, 0)
Screenshot: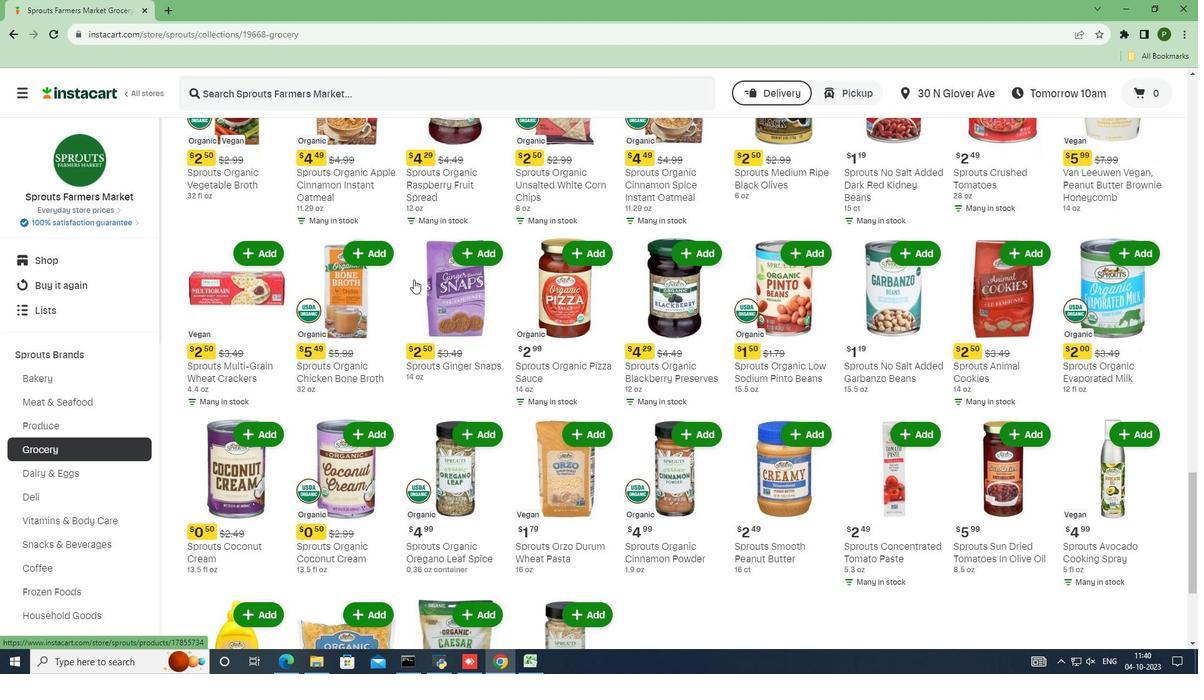 
Action: Mouse scrolled (413, 279) with delta (0, 0)
Screenshot: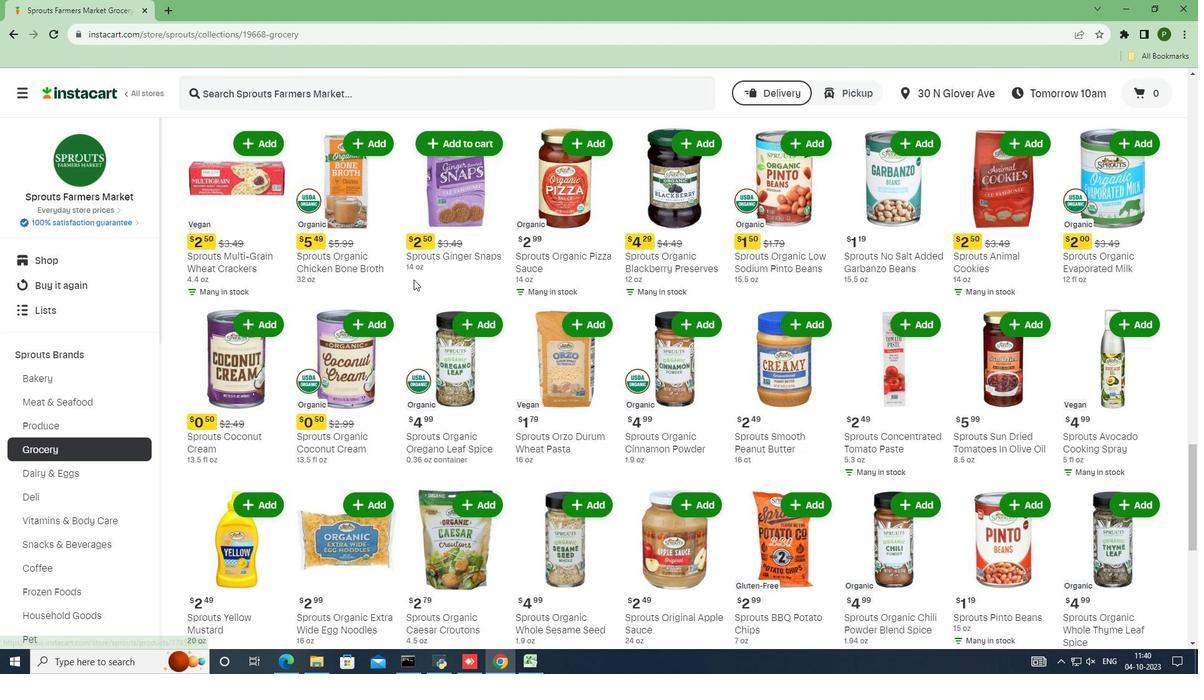 
Action: Mouse scrolled (413, 279) with delta (0, 0)
Screenshot: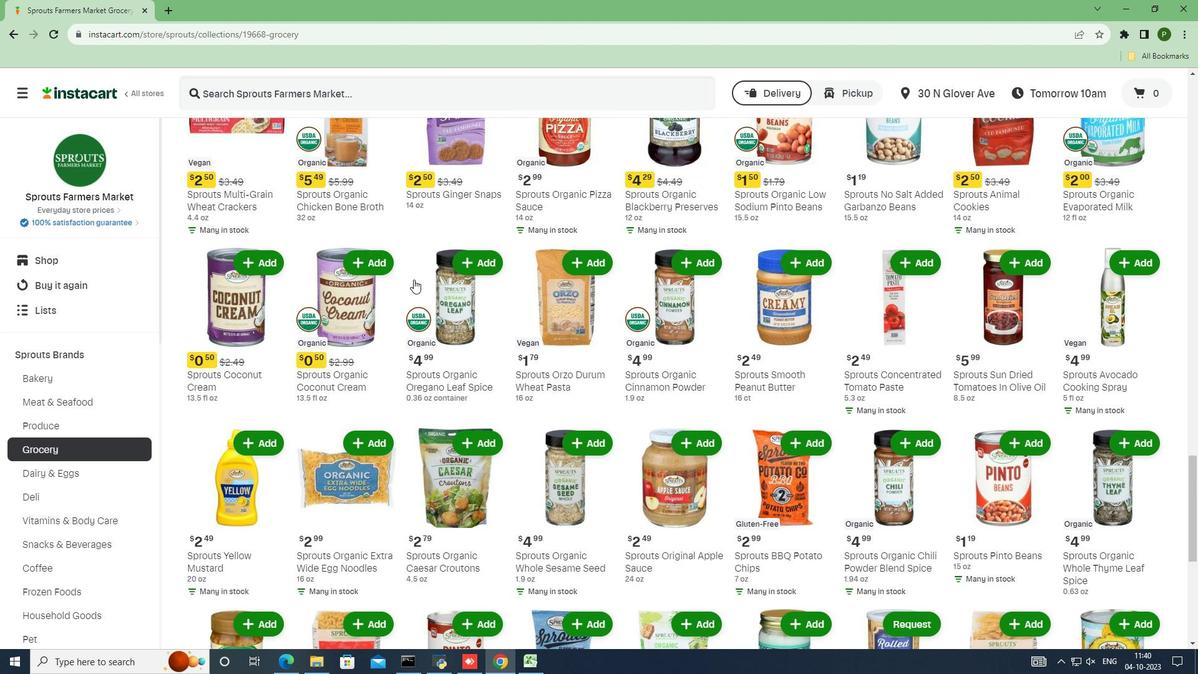 
Action: Mouse scrolled (413, 279) with delta (0, 0)
Screenshot: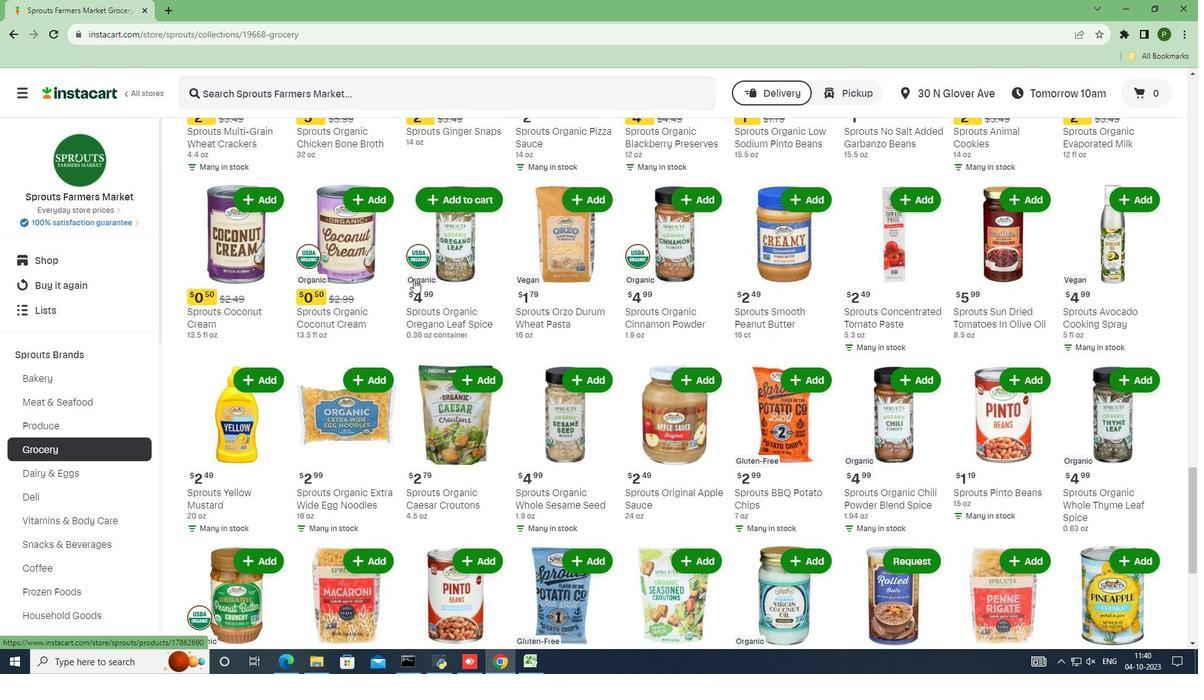 
Action: Mouse scrolled (413, 279) with delta (0, 0)
Screenshot: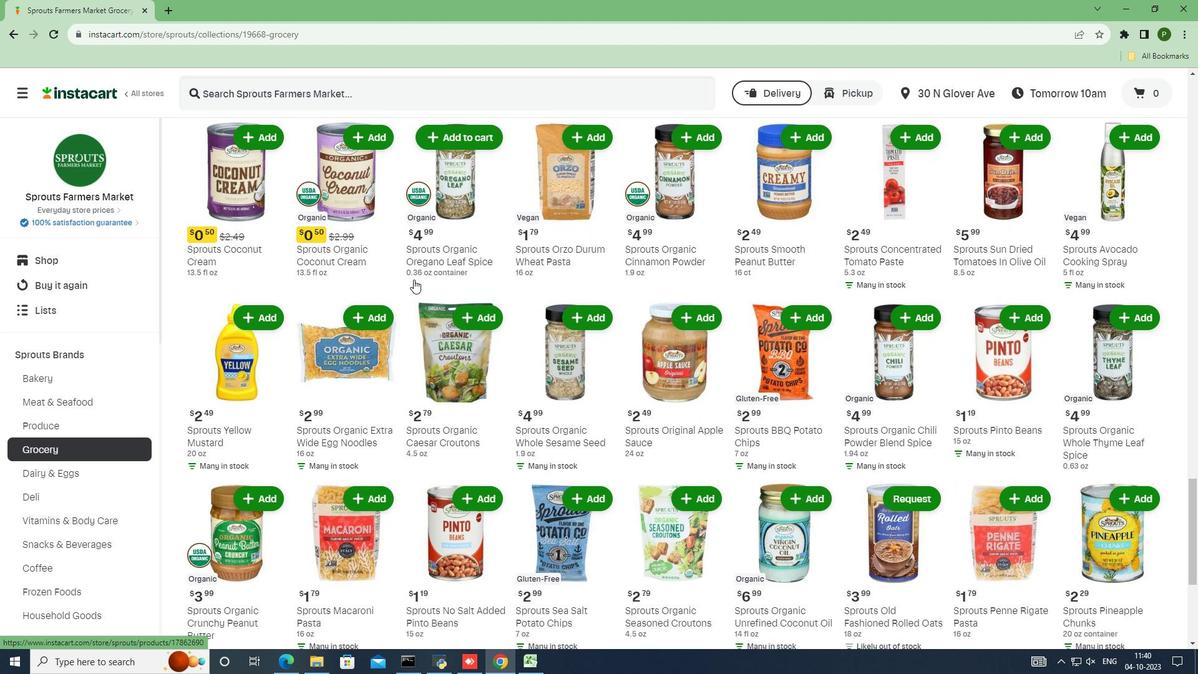 
Action: Mouse scrolled (413, 279) with delta (0, 0)
Screenshot: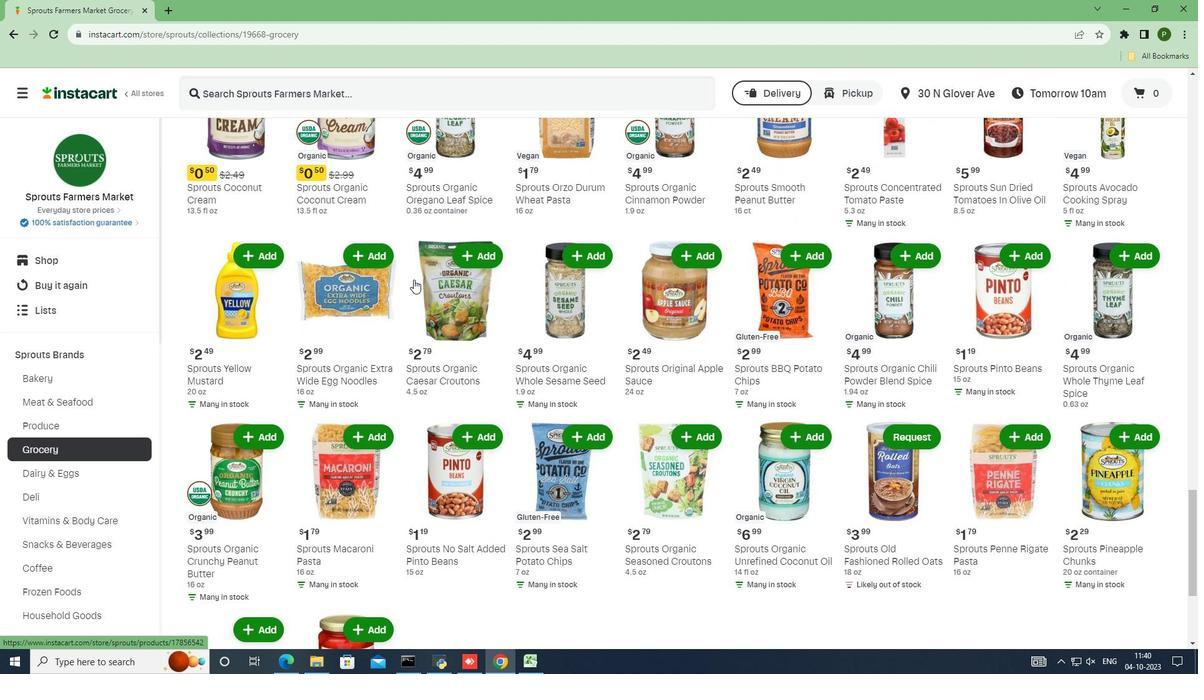 
Action: Mouse scrolled (413, 279) with delta (0, 0)
Screenshot: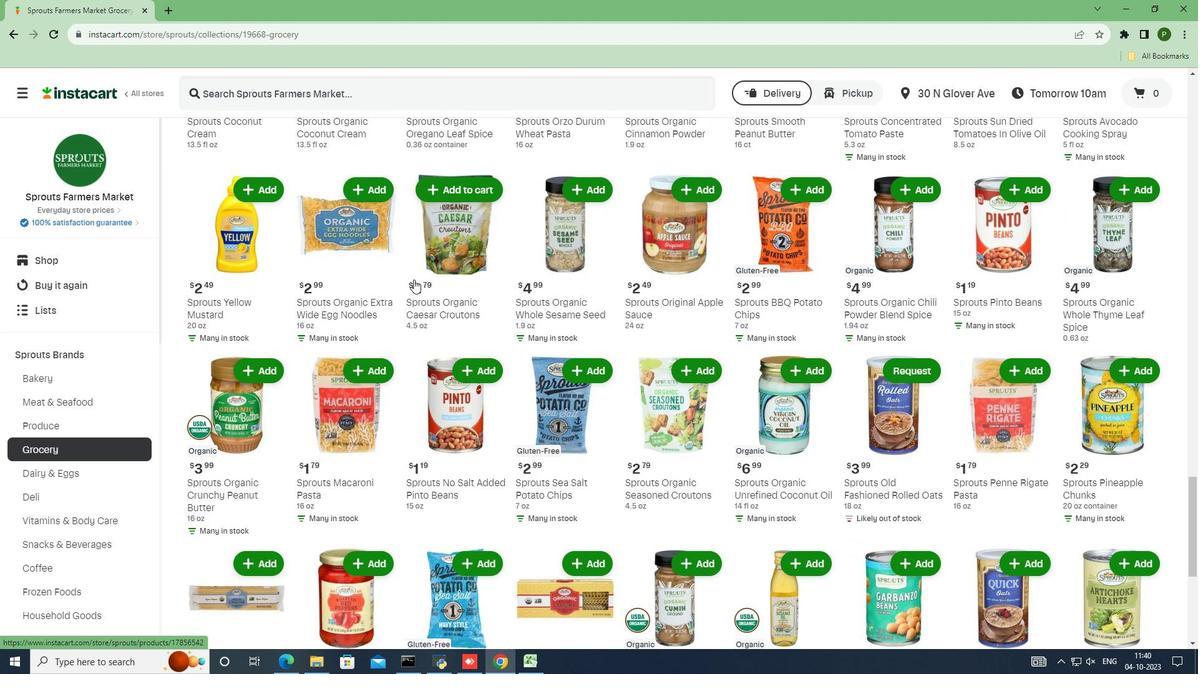 
Action: Mouse scrolled (413, 279) with delta (0, 0)
Screenshot: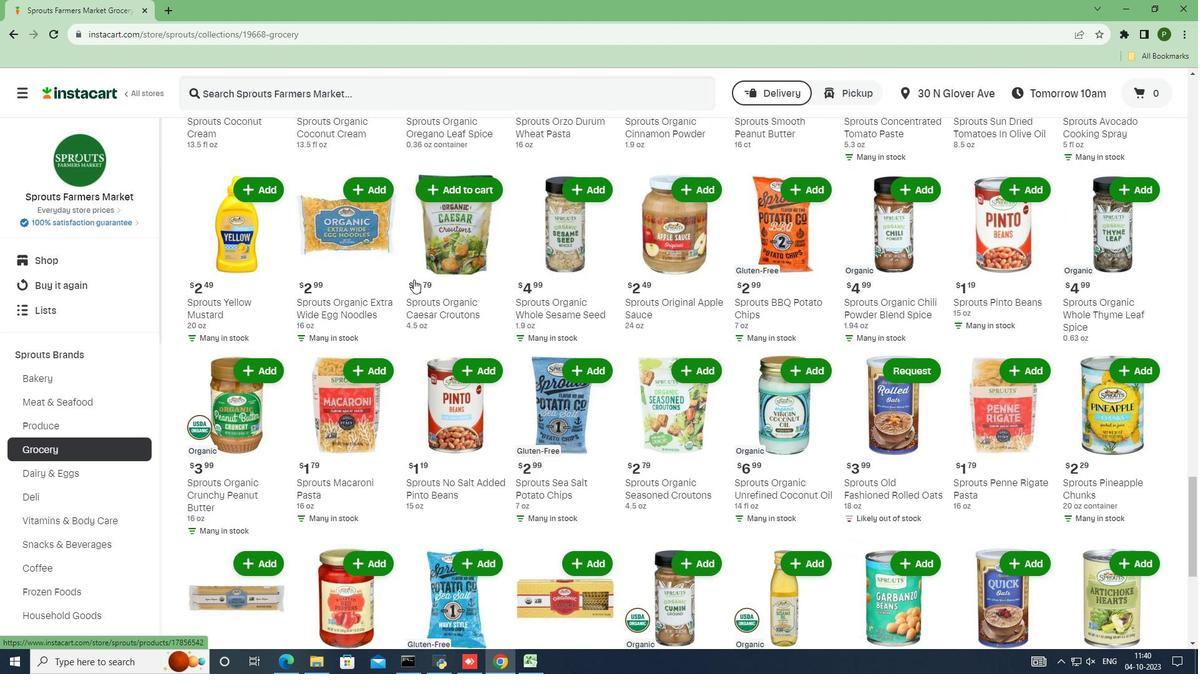 
Action: Mouse scrolled (413, 279) with delta (0, 0)
Screenshot: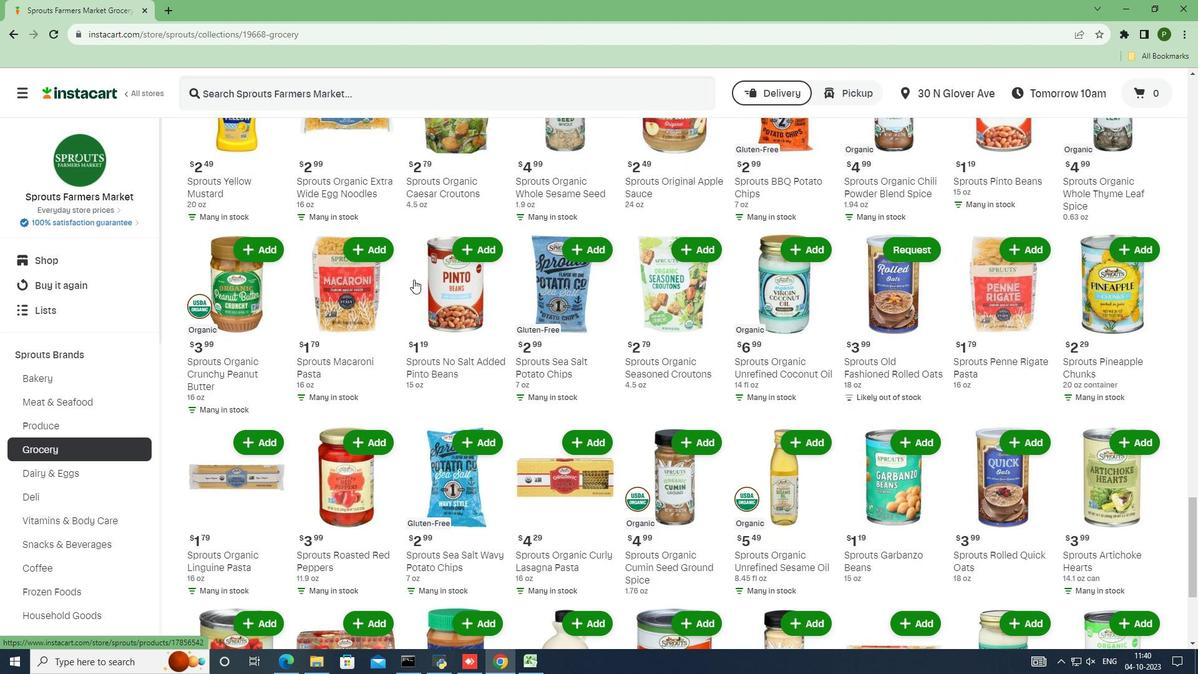 
Action: Mouse scrolled (413, 279) with delta (0, 0)
Screenshot: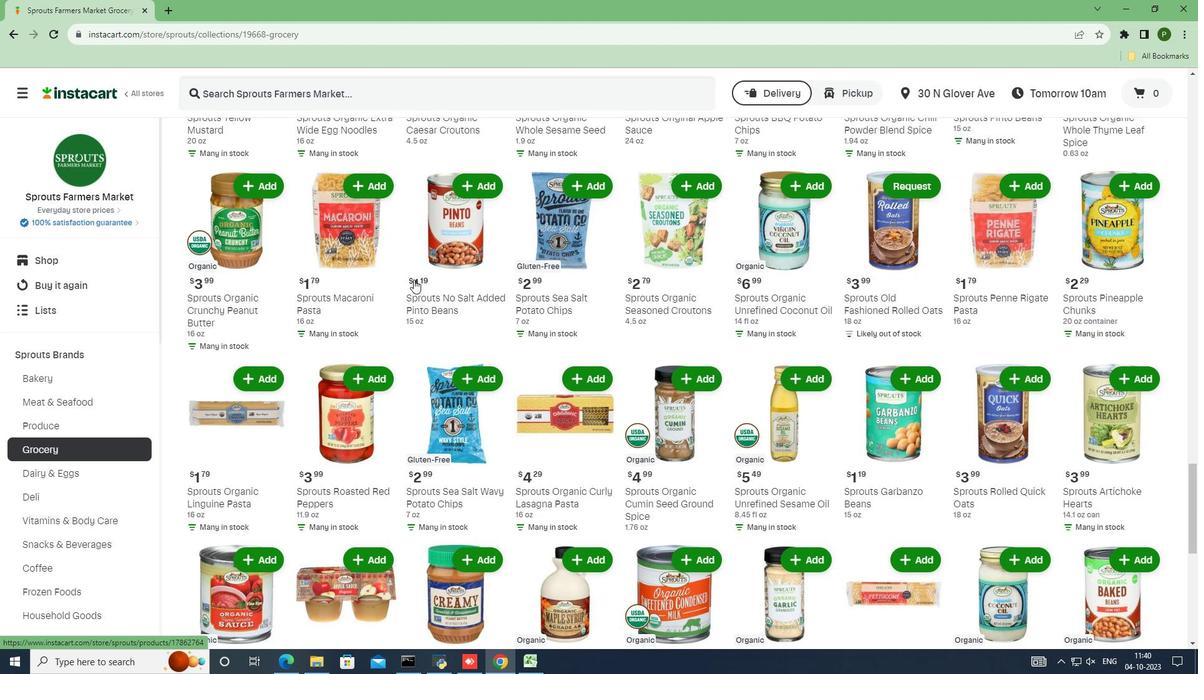 
Action: Mouse scrolled (413, 279) with delta (0, 0)
Screenshot: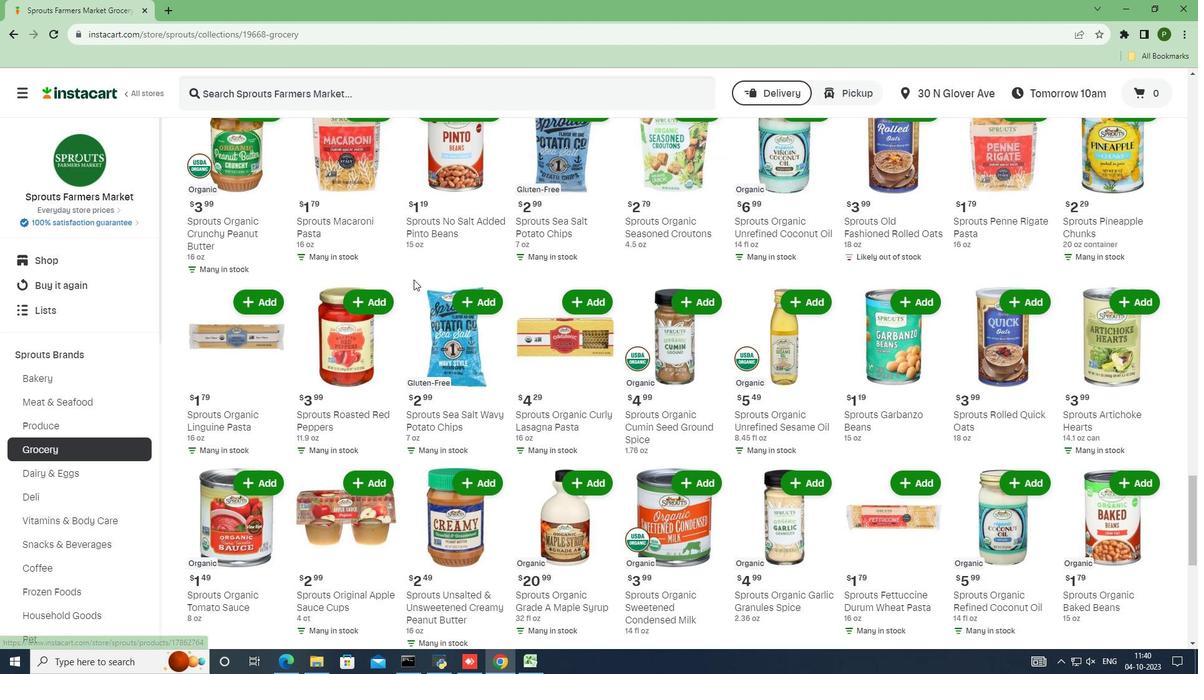 
Action: Mouse scrolled (413, 279) with delta (0, 0)
Screenshot: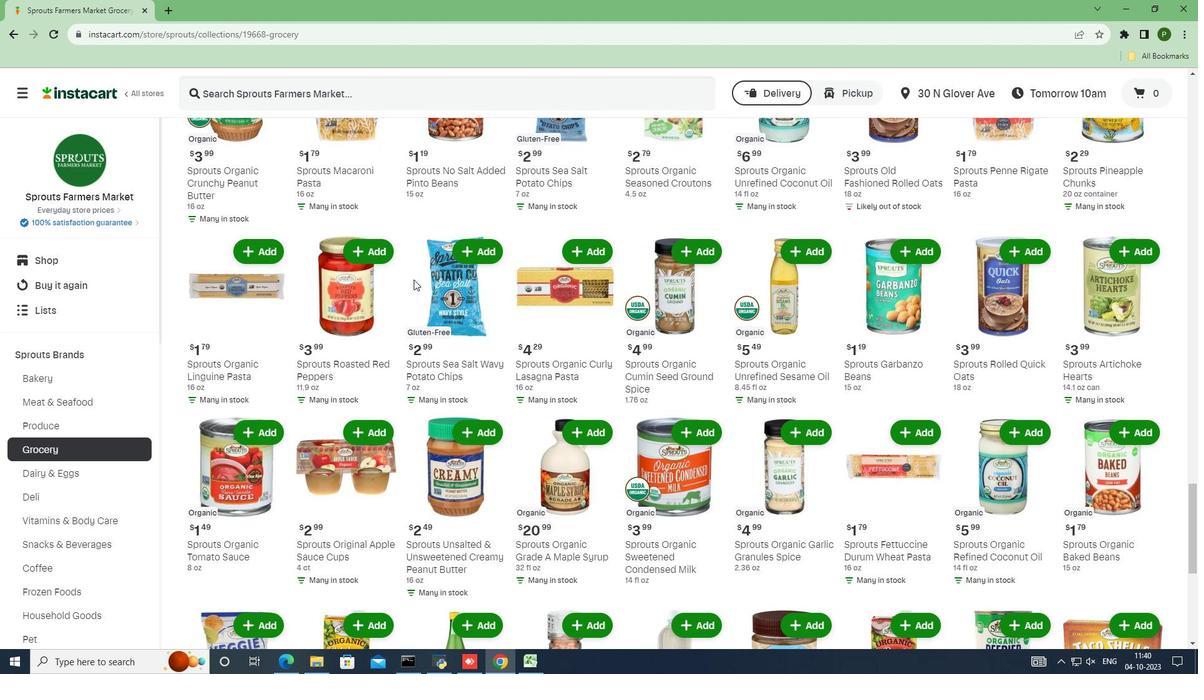 
Action: Mouse scrolled (413, 279) with delta (0, 0)
Screenshot: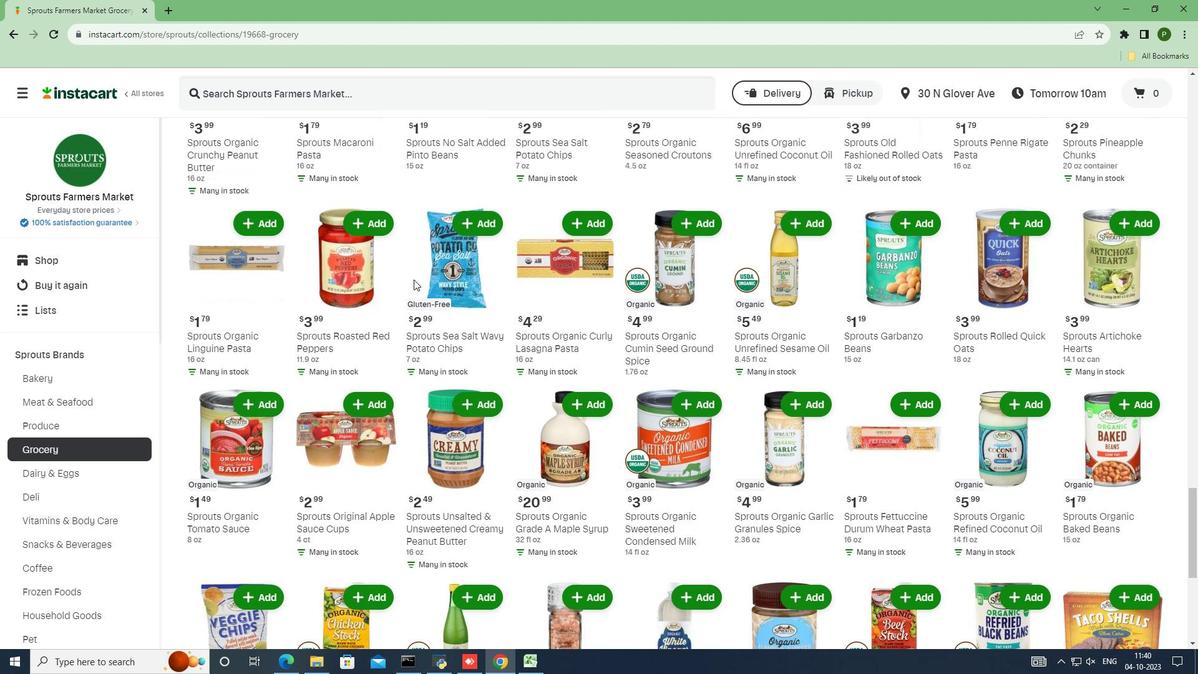 
Action: Mouse scrolled (413, 279) with delta (0, 0)
Screenshot: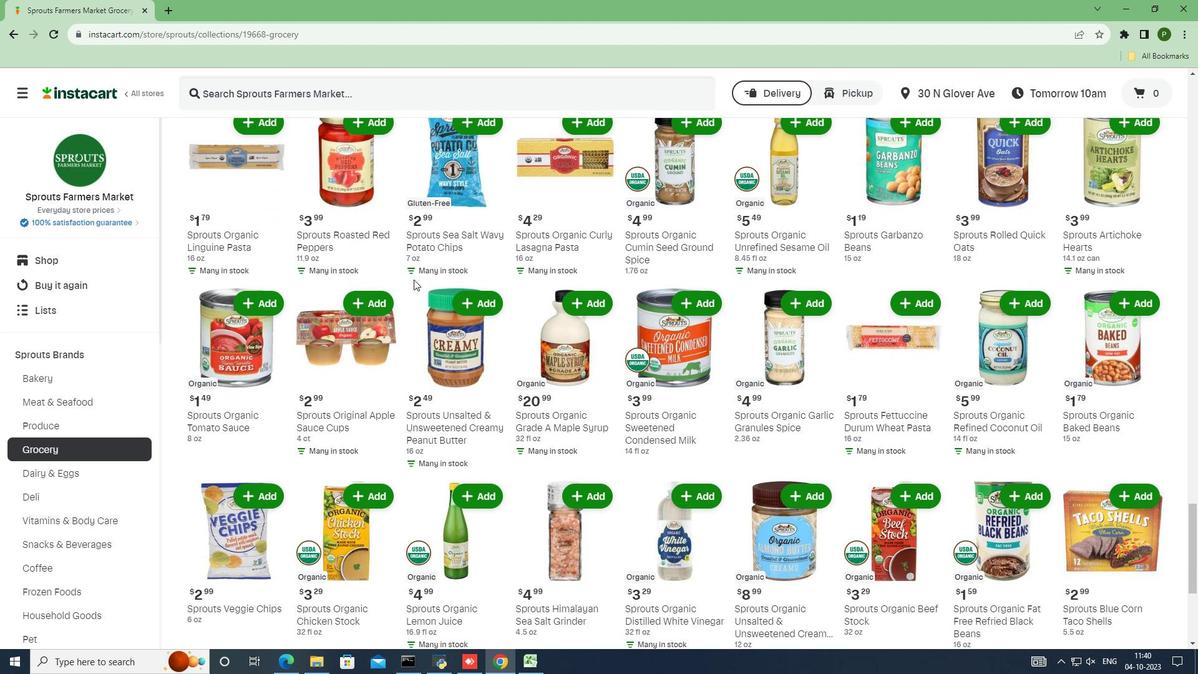 
Action: Mouse scrolled (413, 279) with delta (0, 0)
Screenshot: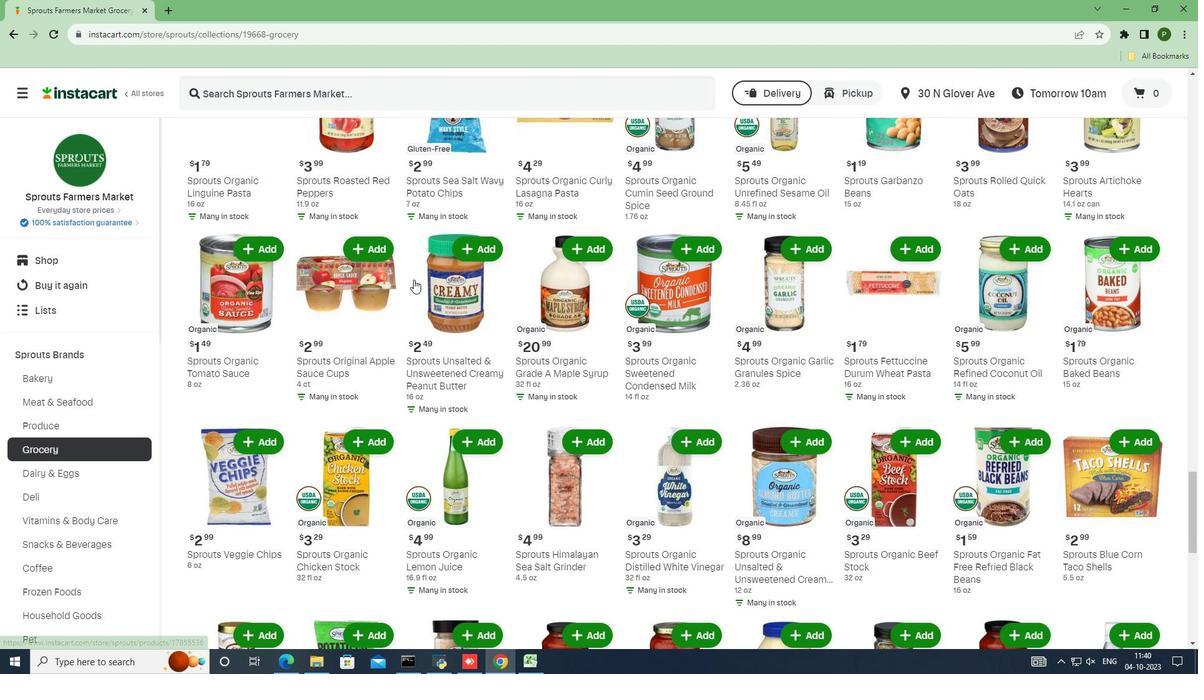 
Action: Mouse scrolled (413, 279) with delta (0, 0)
Screenshot: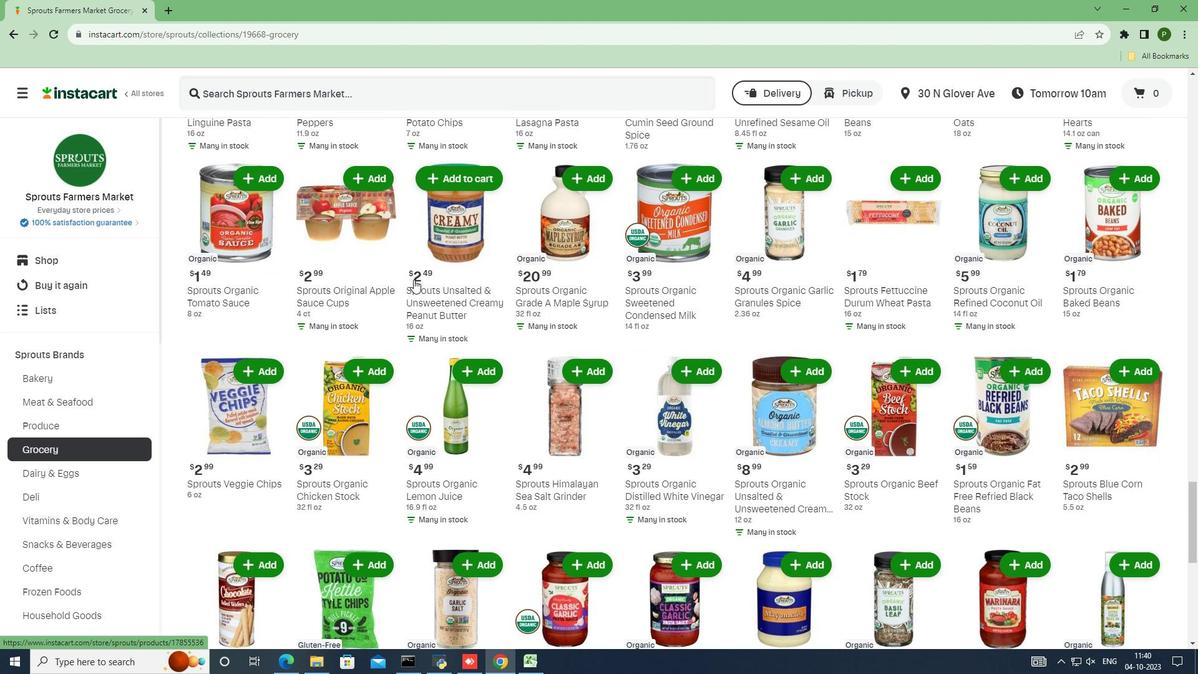 
Action: Mouse scrolled (413, 279) with delta (0, 0)
Screenshot: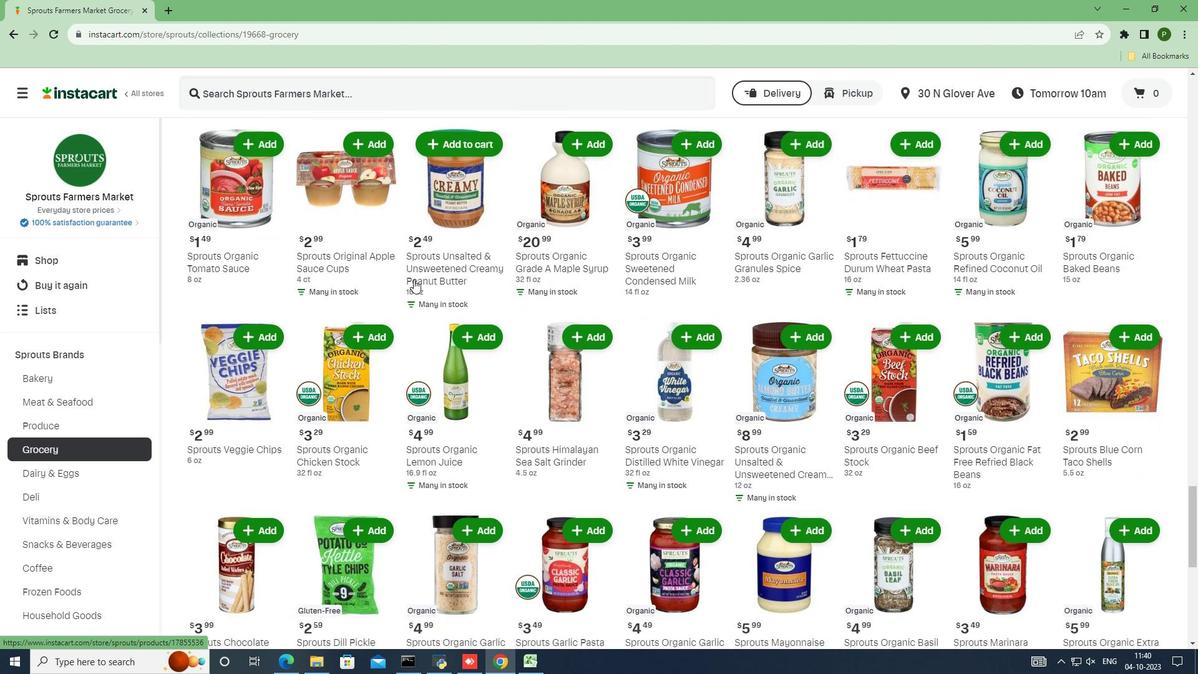 
Action: Mouse scrolled (413, 279) with delta (0, 0)
Screenshot: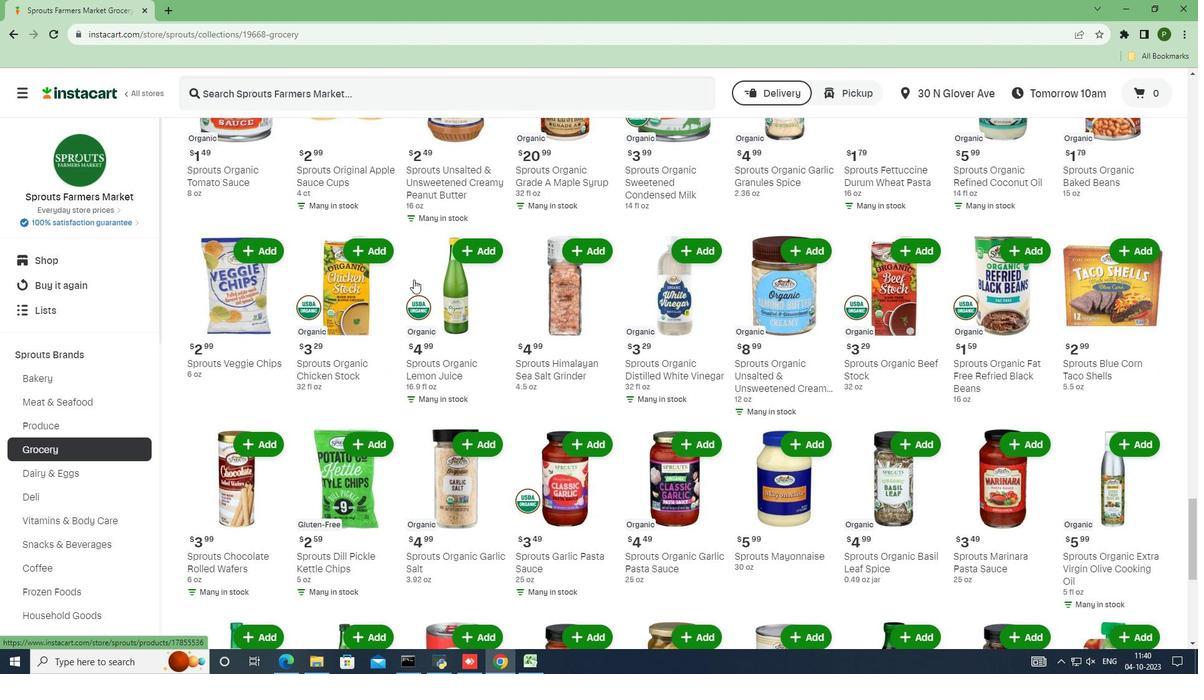 
Action: Mouse scrolled (413, 279) with delta (0, 0)
Screenshot: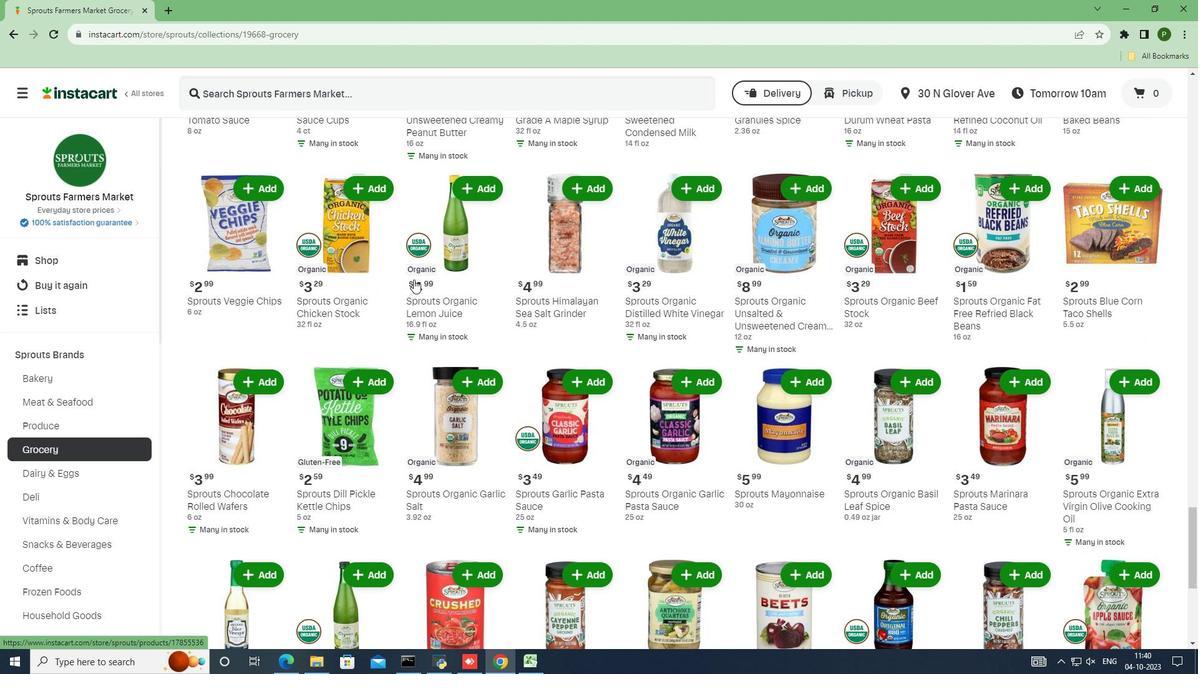 
Action: Mouse scrolled (413, 279) with delta (0, 0)
Screenshot: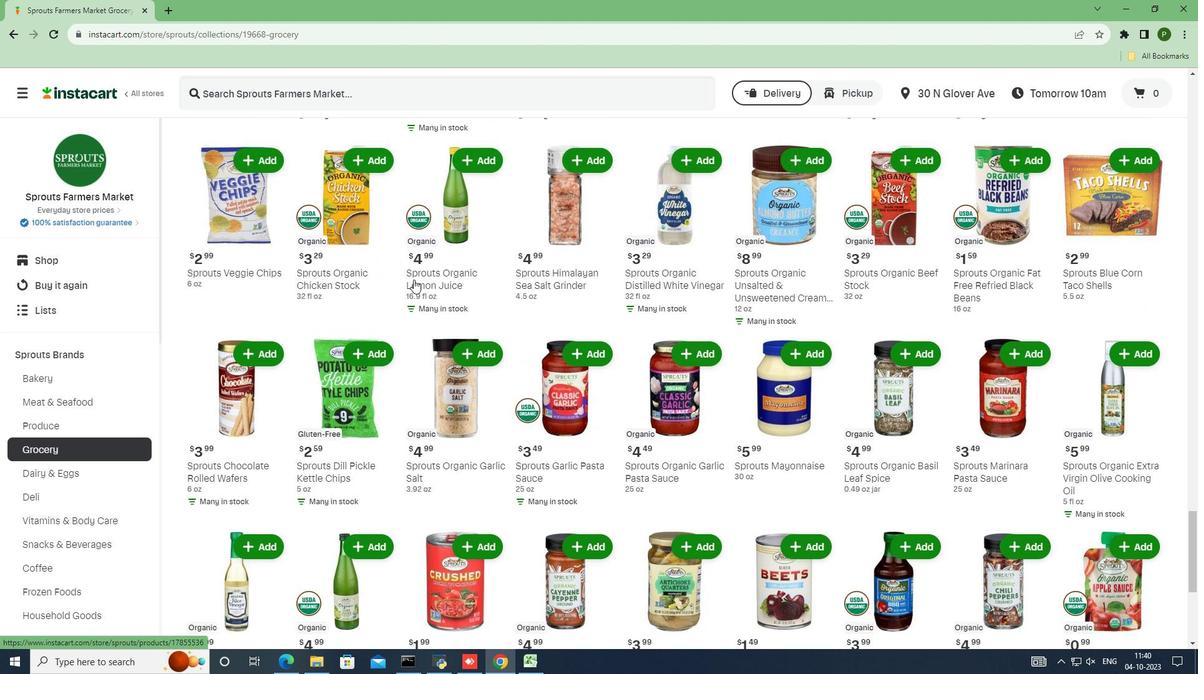 
Action: Mouse scrolled (413, 279) with delta (0, 0)
Screenshot: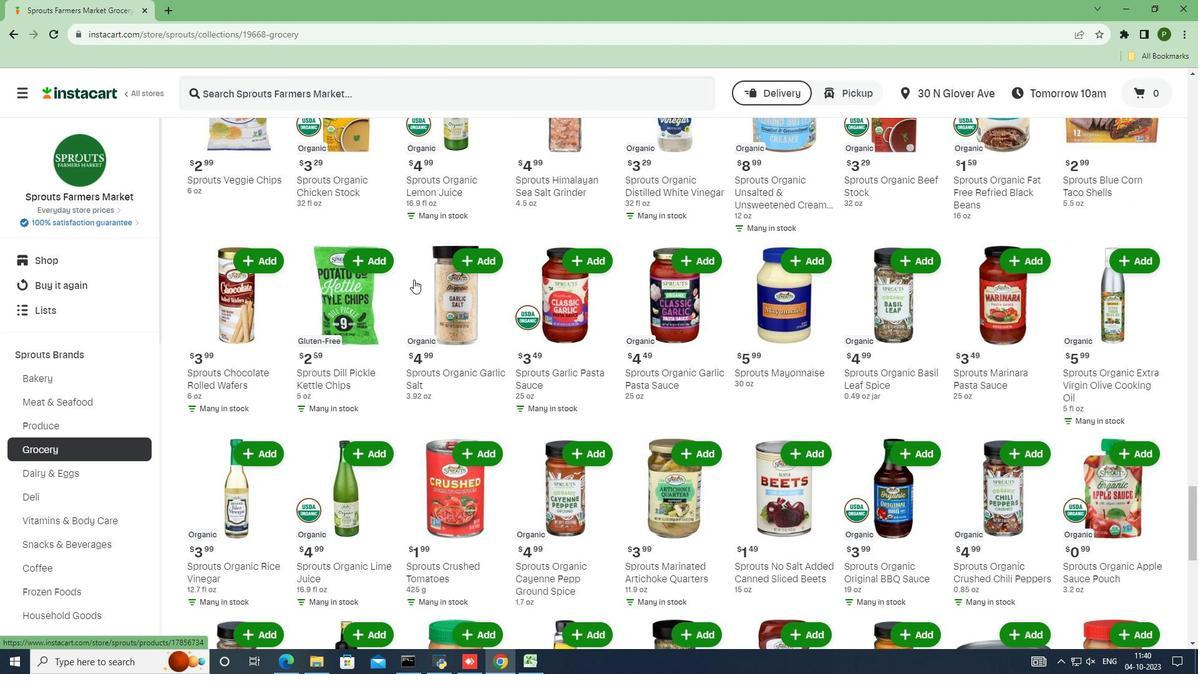 
Action: Mouse scrolled (413, 279) with delta (0, 0)
Screenshot: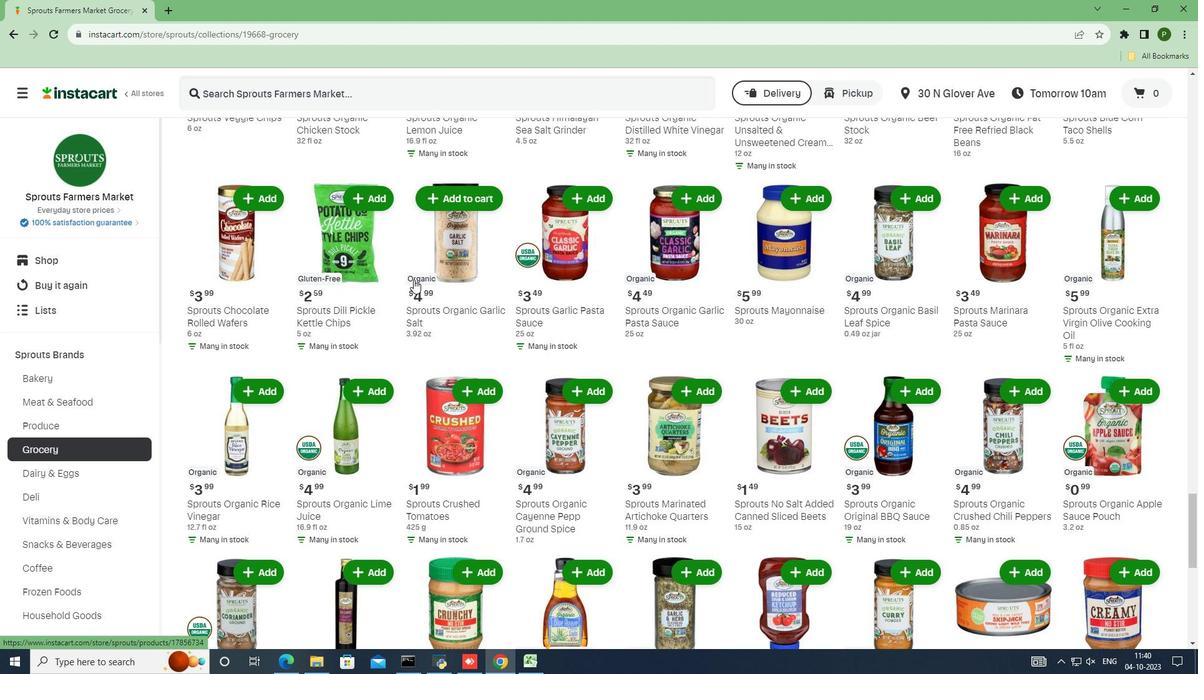 
Action: Mouse scrolled (413, 279) with delta (0, 0)
Screenshot: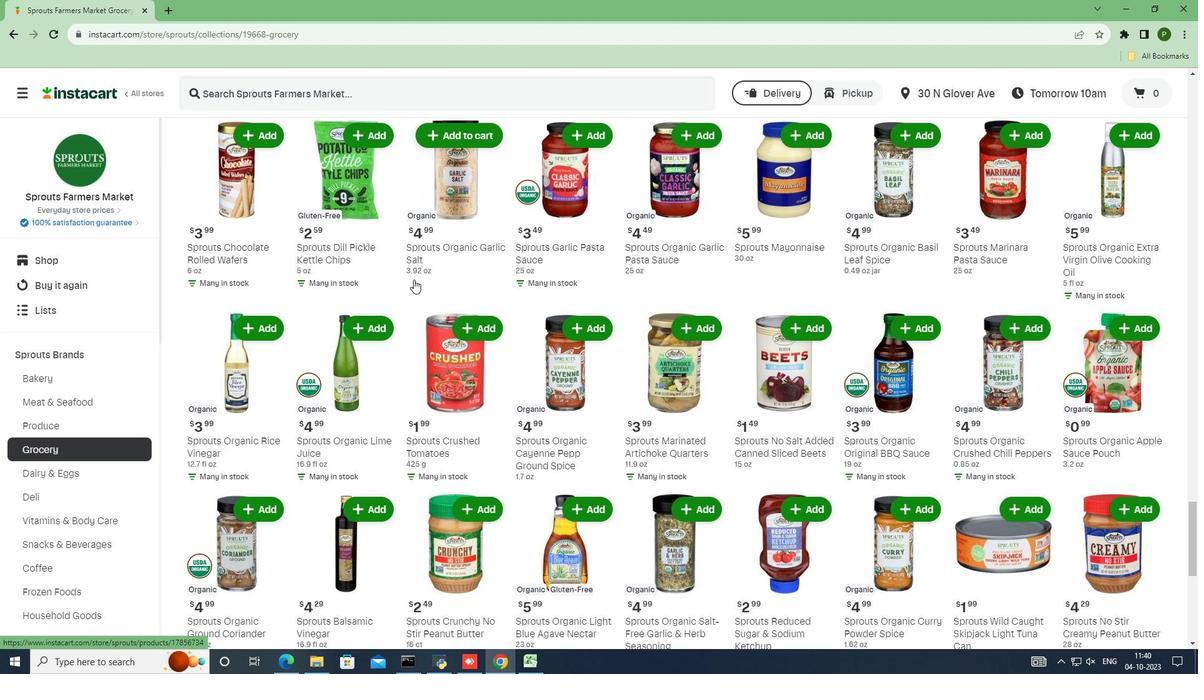 
Action: Mouse scrolled (413, 279) with delta (0, 0)
Screenshot: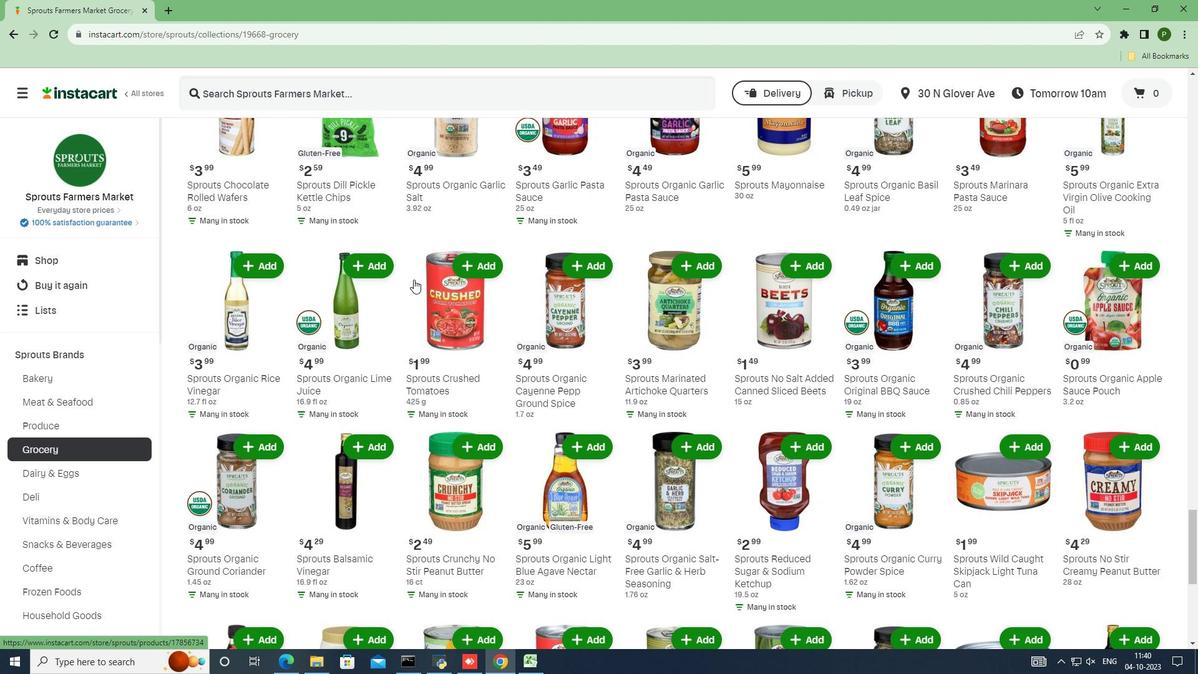 
Action: Mouse scrolled (413, 279) with delta (0, 0)
Screenshot: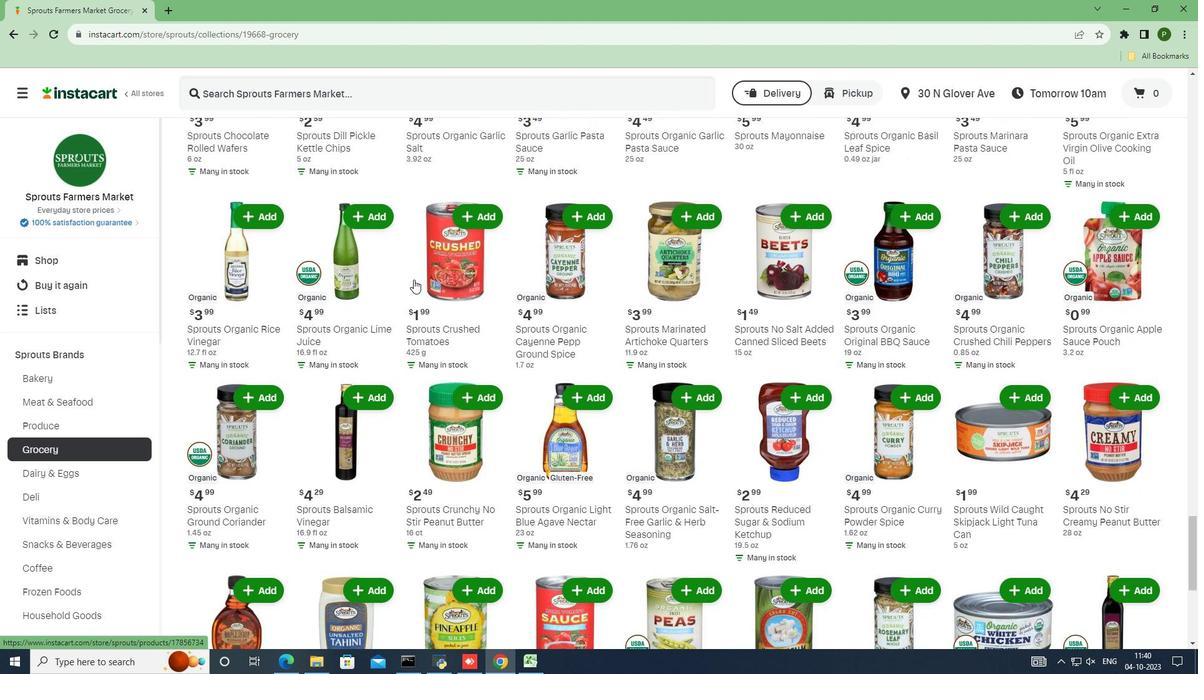 
Action: Mouse scrolled (413, 279) with delta (0, 0)
Screenshot: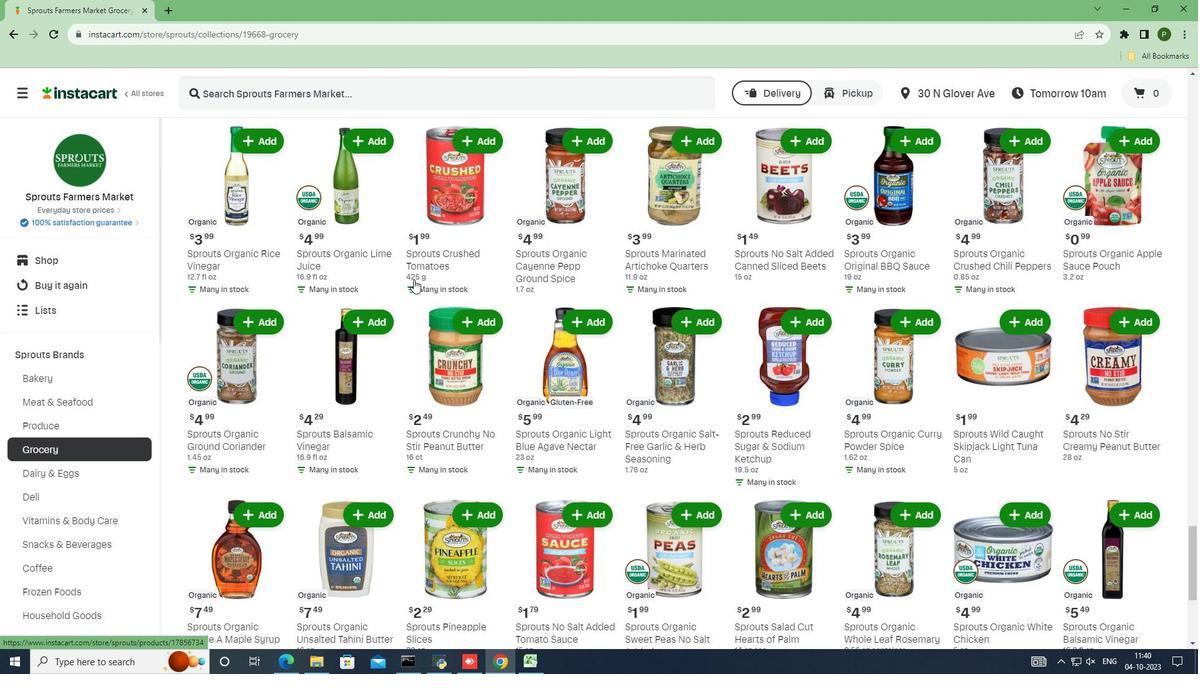 
Action: Mouse scrolled (413, 279) with delta (0, 0)
Screenshot: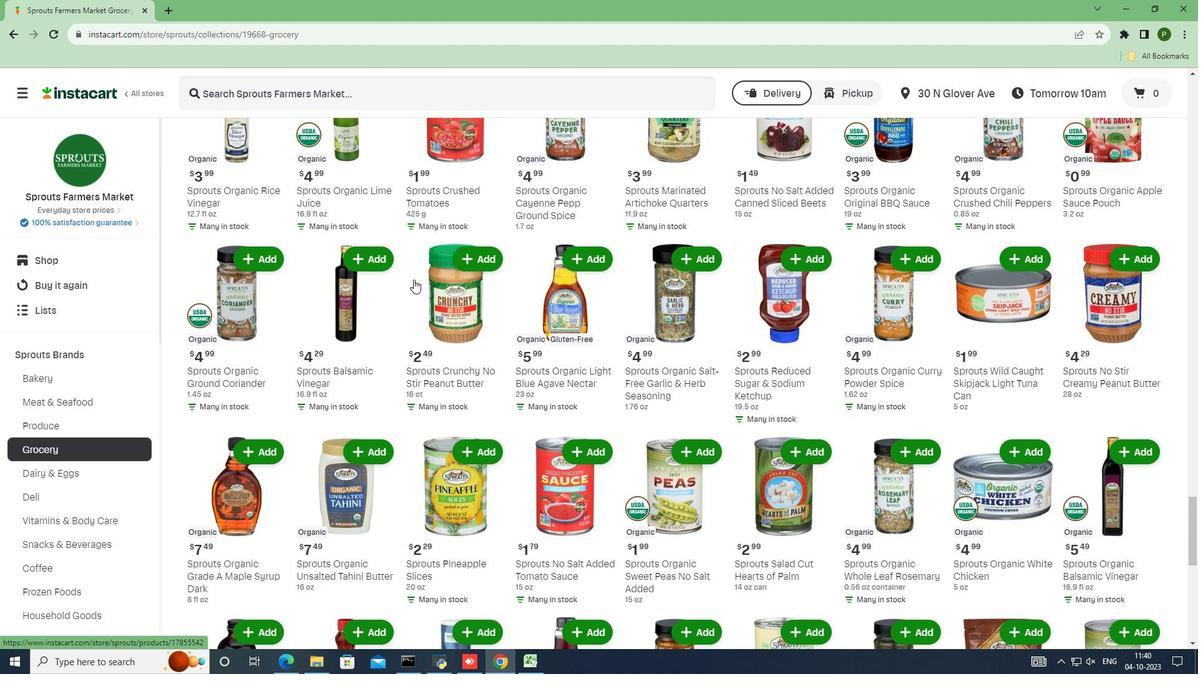 
Action: Mouse scrolled (413, 279) with delta (0, 0)
Screenshot: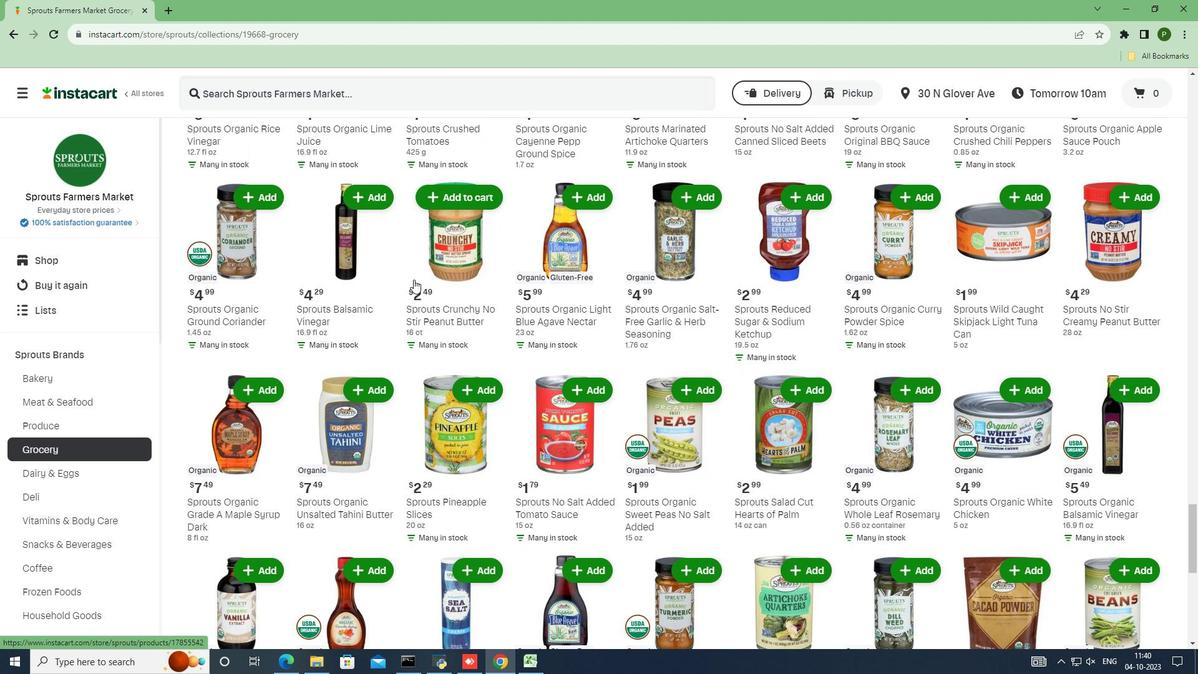 
Action: Mouse scrolled (413, 279) with delta (0, 0)
Screenshot: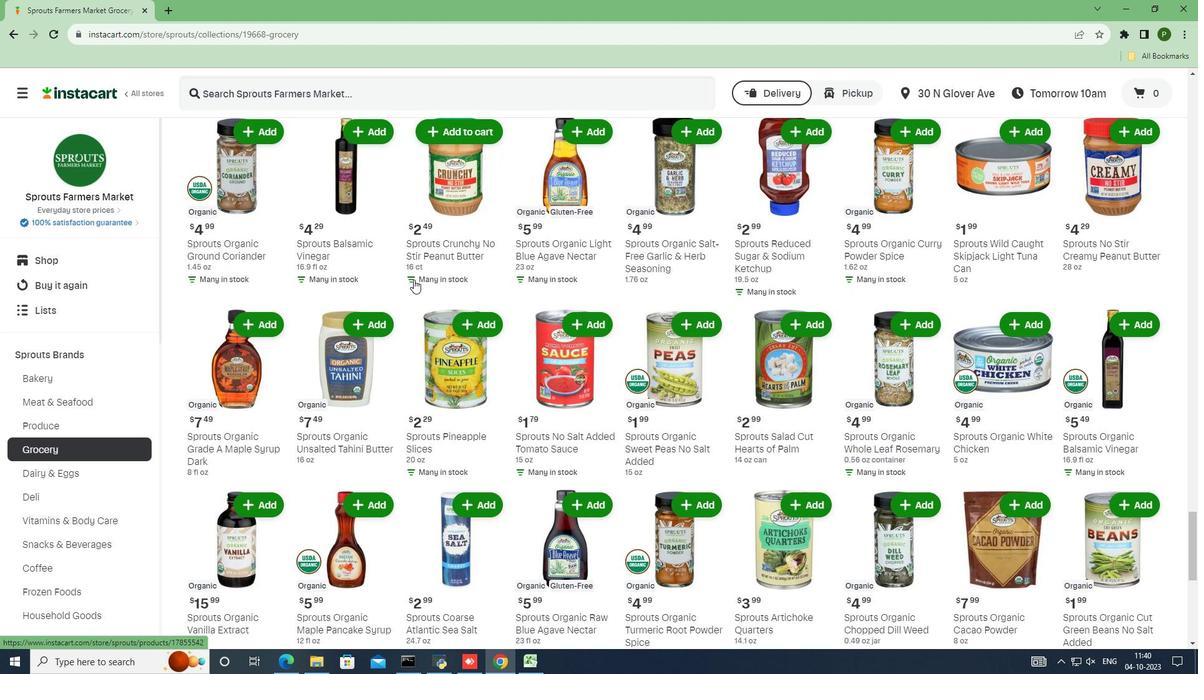 
Action: Mouse scrolled (413, 279) with delta (0, 0)
Screenshot: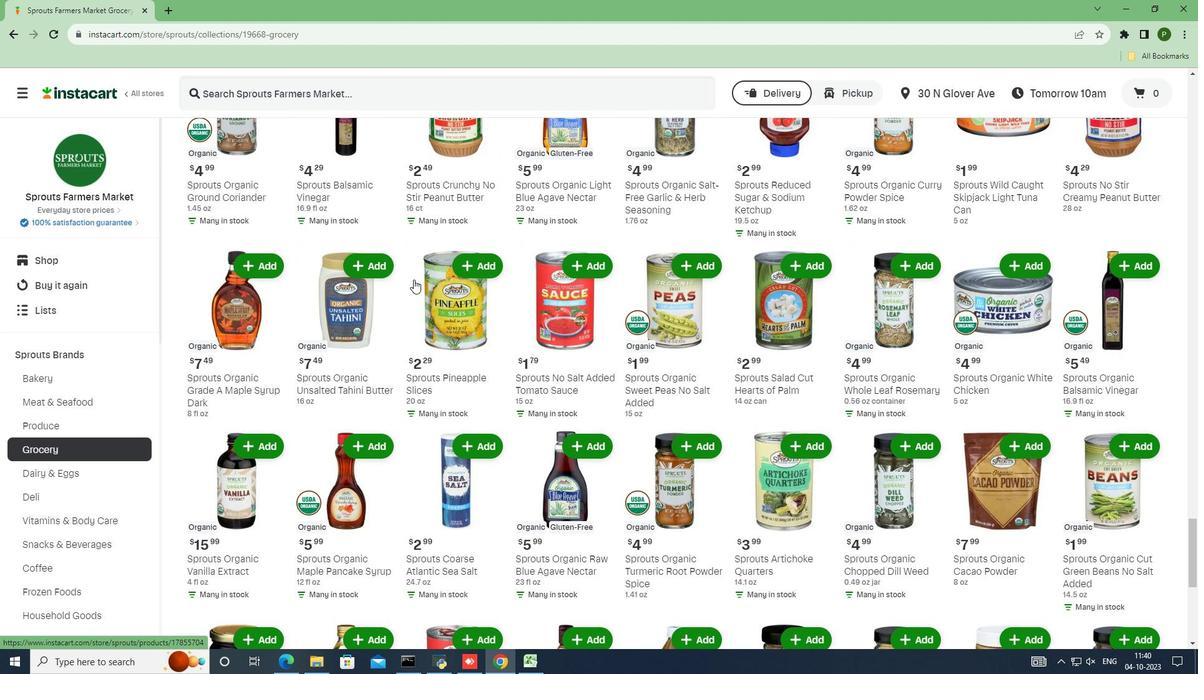 
Action: Mouse moved to (413, 279)
Screenshot: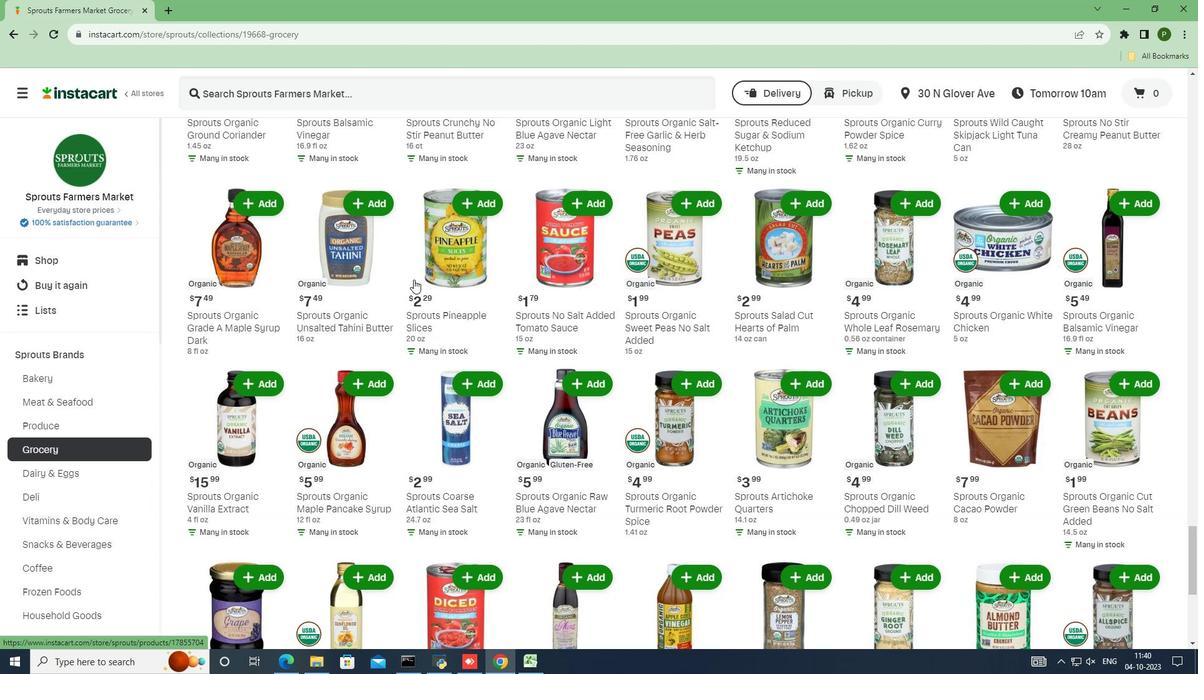 
Action: Mouse scrolled (413, 279) with delta (0, 0)
Screenshot: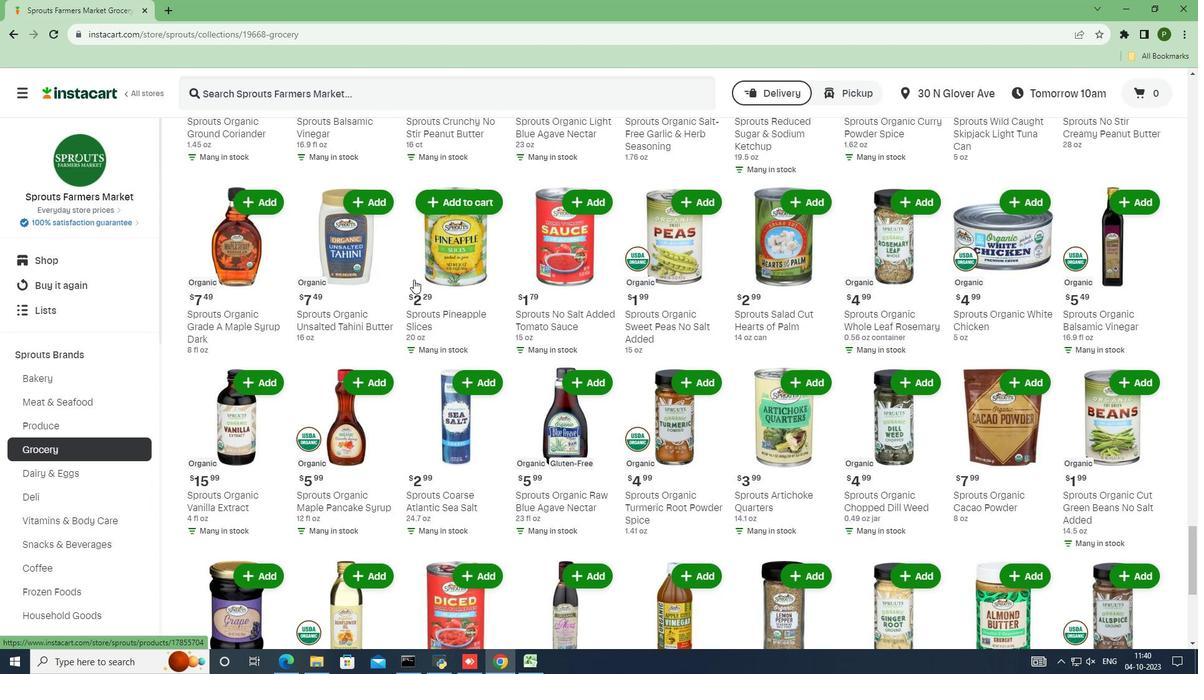 
Action: Mouse moved to (894, 320)
Screenshot: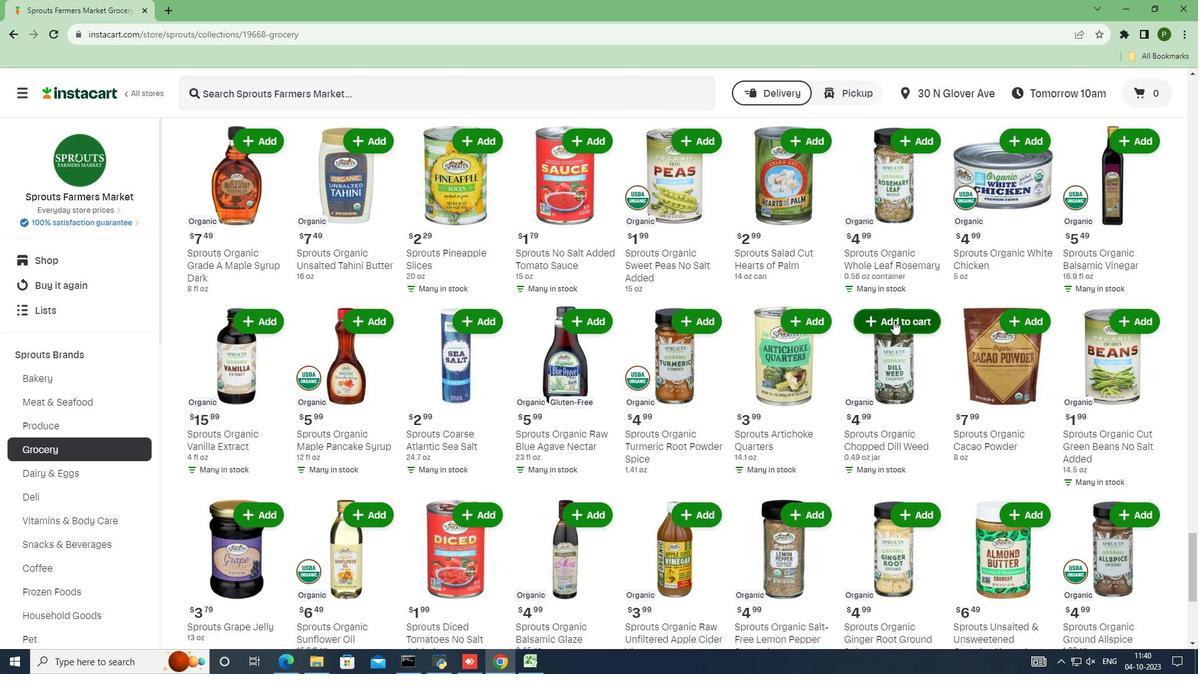 
Action: Mouse pressed left at (894, 320)
Screenshot: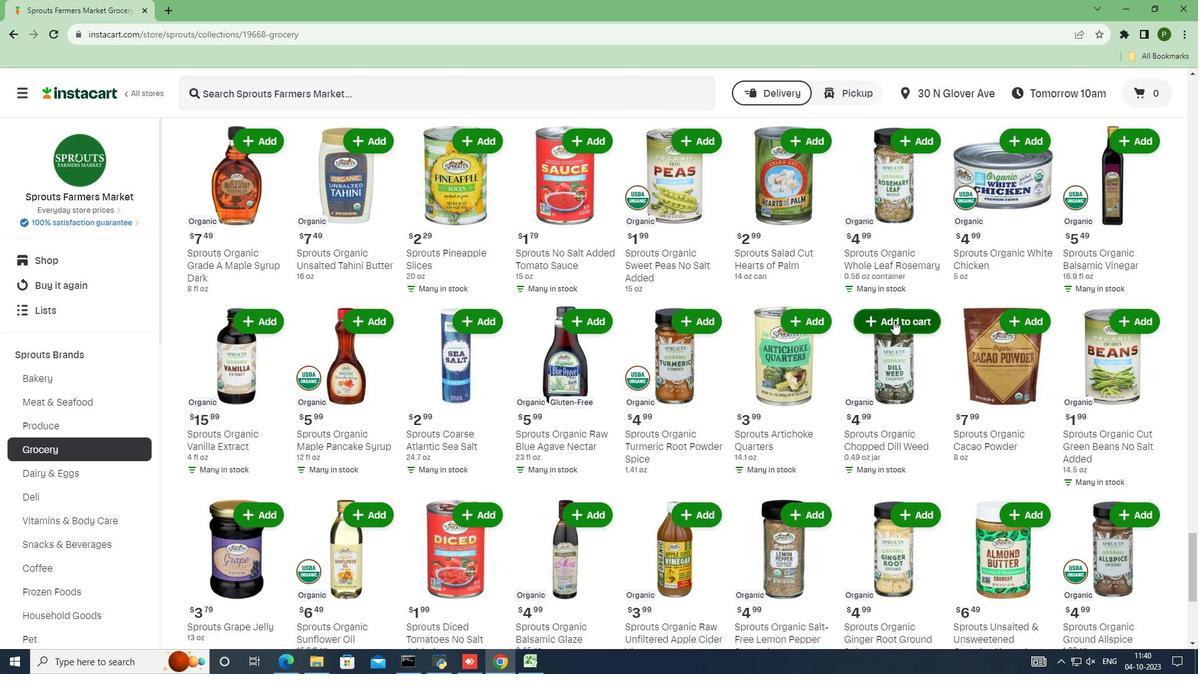 
